 Task: Change  the formatting of the data to Which is Greater than5, In conditional formating, put the option 'Yellow Fill with Drak Yellow Text'add another formatting option Format As Table, insert the option Brown Table style Dark  3 , change the format of Column Width to 18In the sheet   Summit Sales   book
Action: Mouse moved to (55, 156)
Screenshot: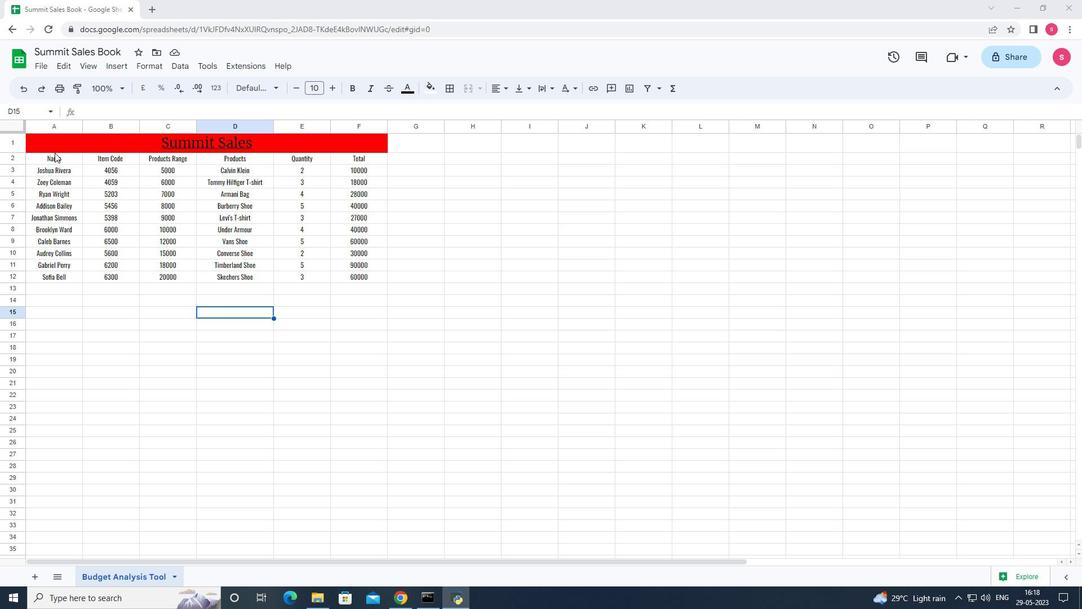 
Action: Mouse pressed left at (55, 156)
Screenshot: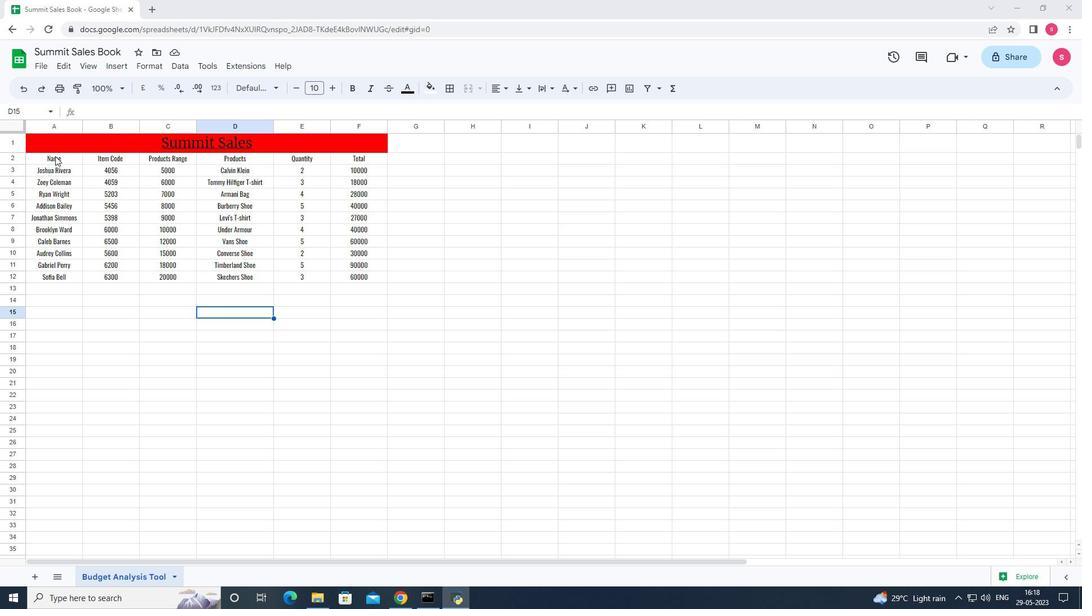 
Action: Mouse moved to (157, 63)
Screenshot: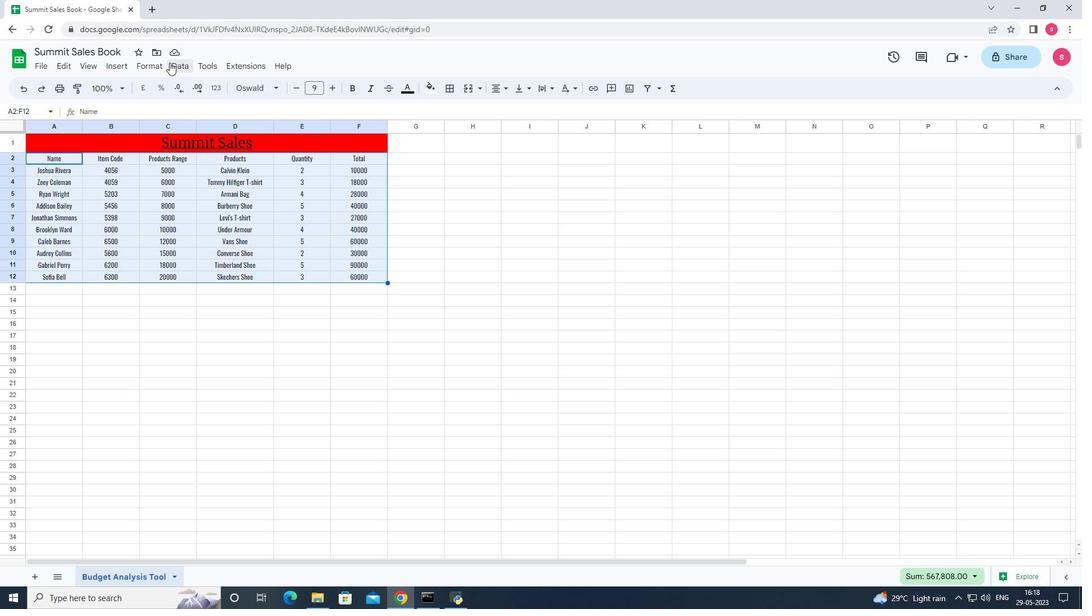 
Action: Mouse pressed left at (157, 63)
Screenshot: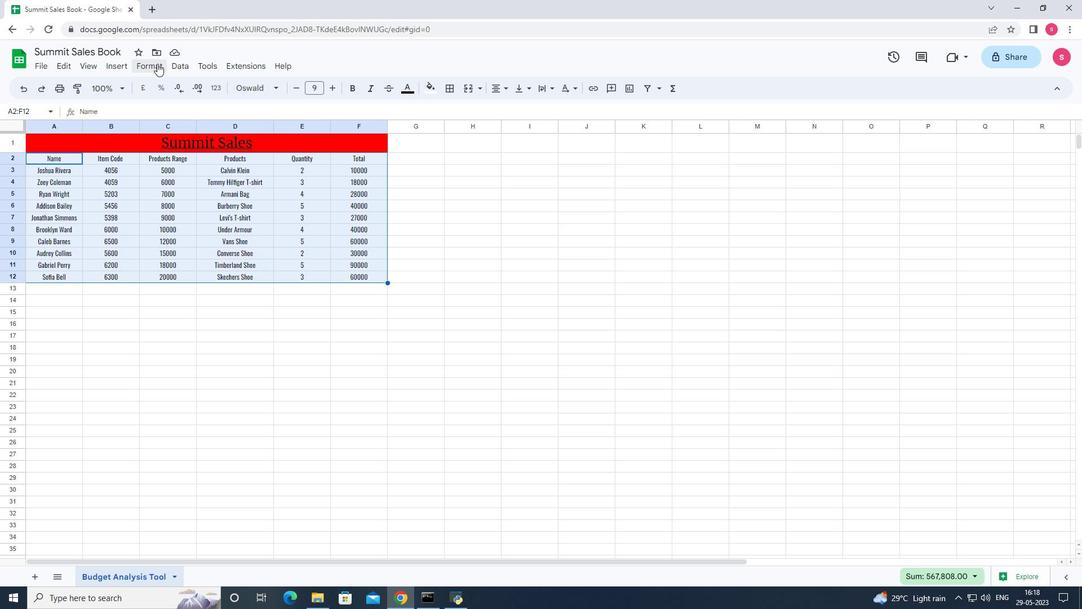 
Action: Mouse moved to (190, 259)
Screenshot: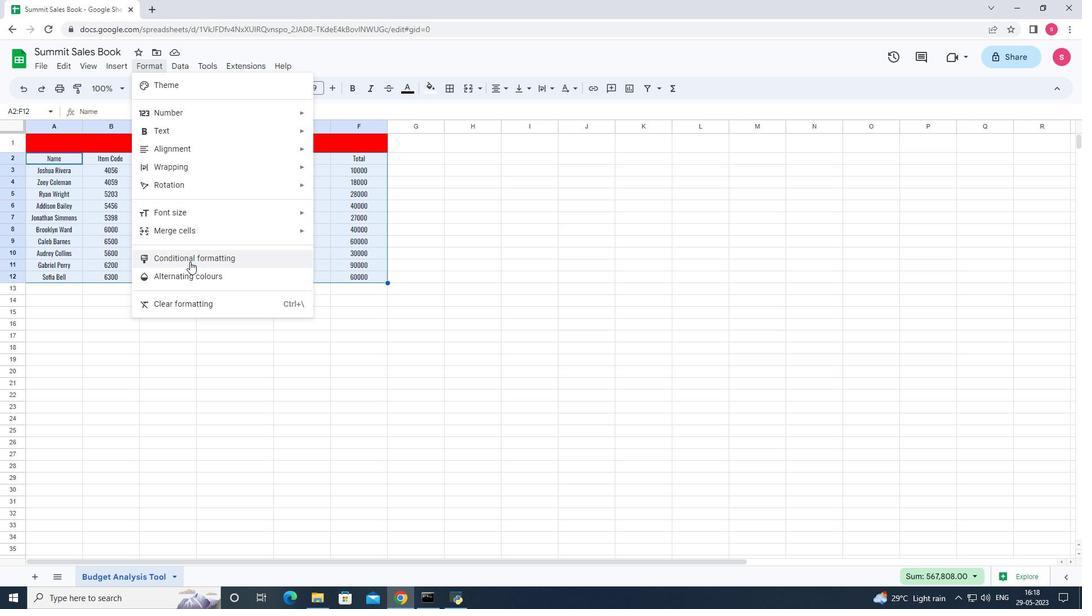 
Action: Mouse pressed left at (190, 259)
Screenshot: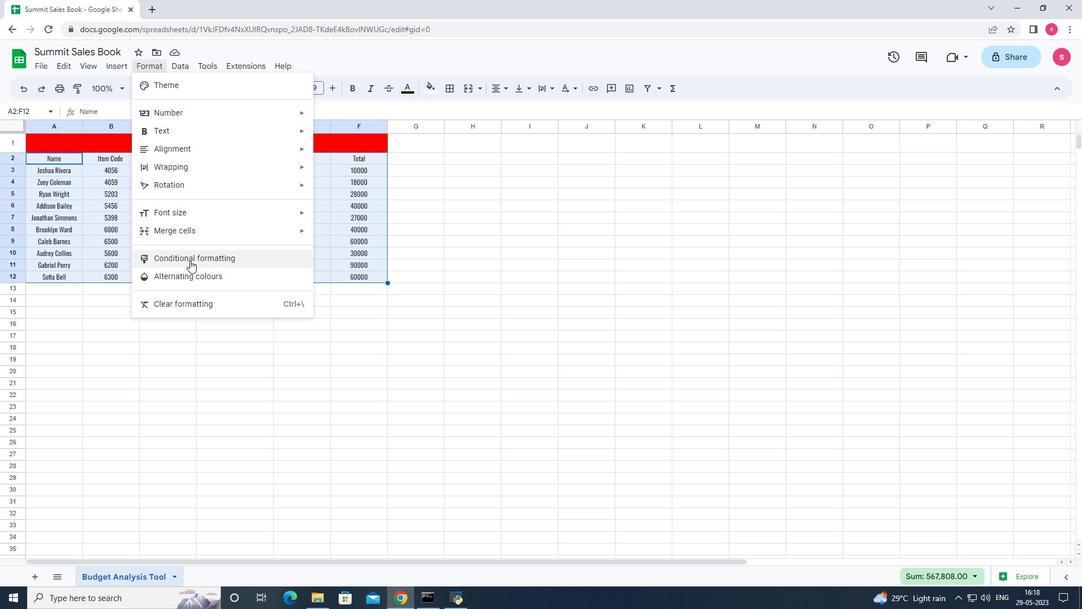 
Action: Mouse moved to (973, 243)
Screenshot: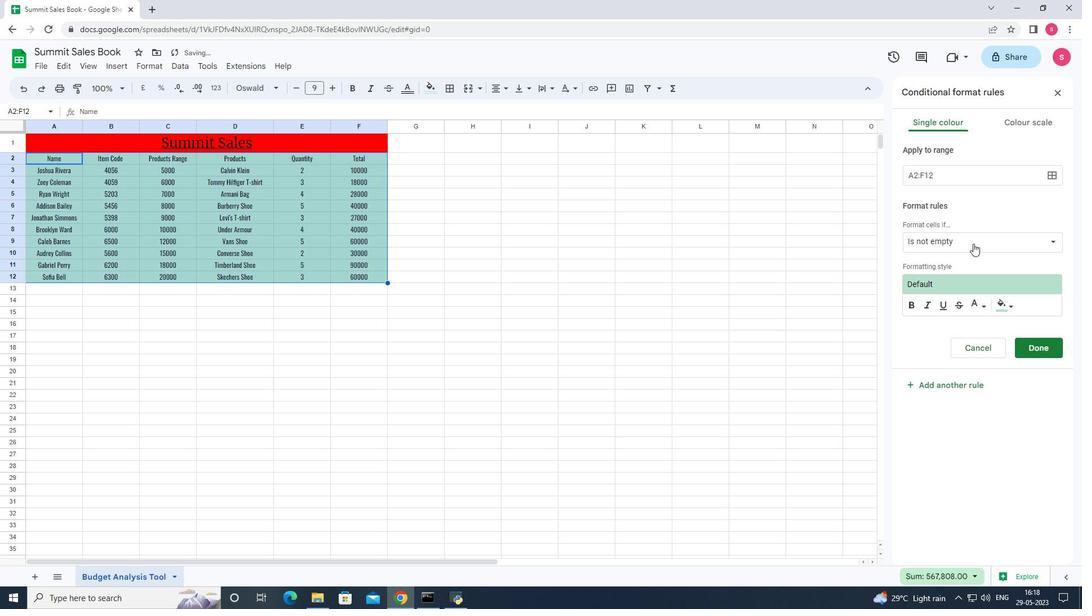 
Action: Mouse pressed left at (973, 243)
Screenshot: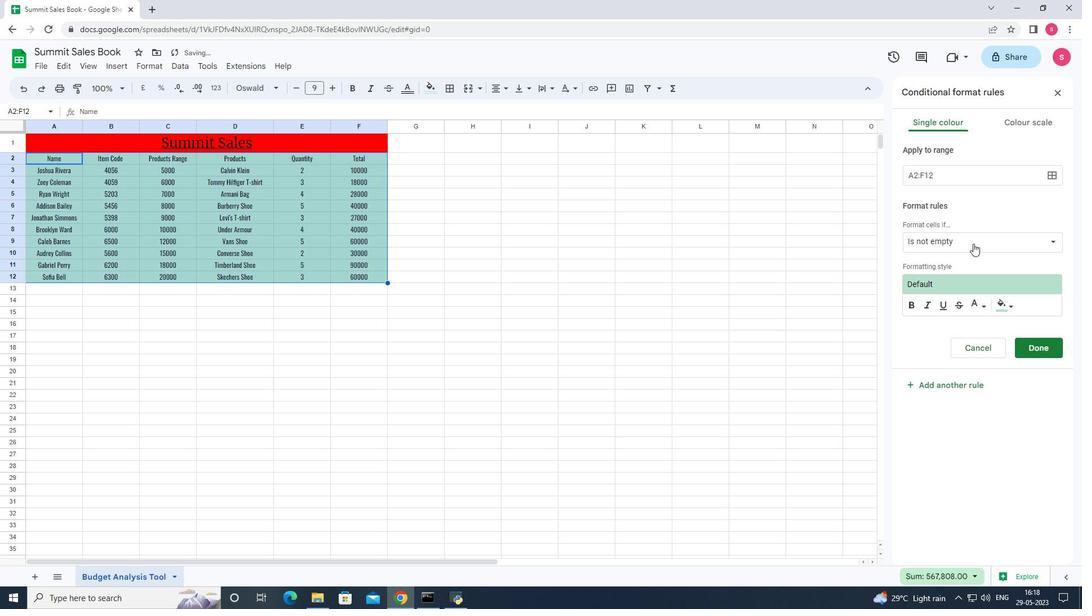
Action: Mouse moved to (975, 430)
Screenshot: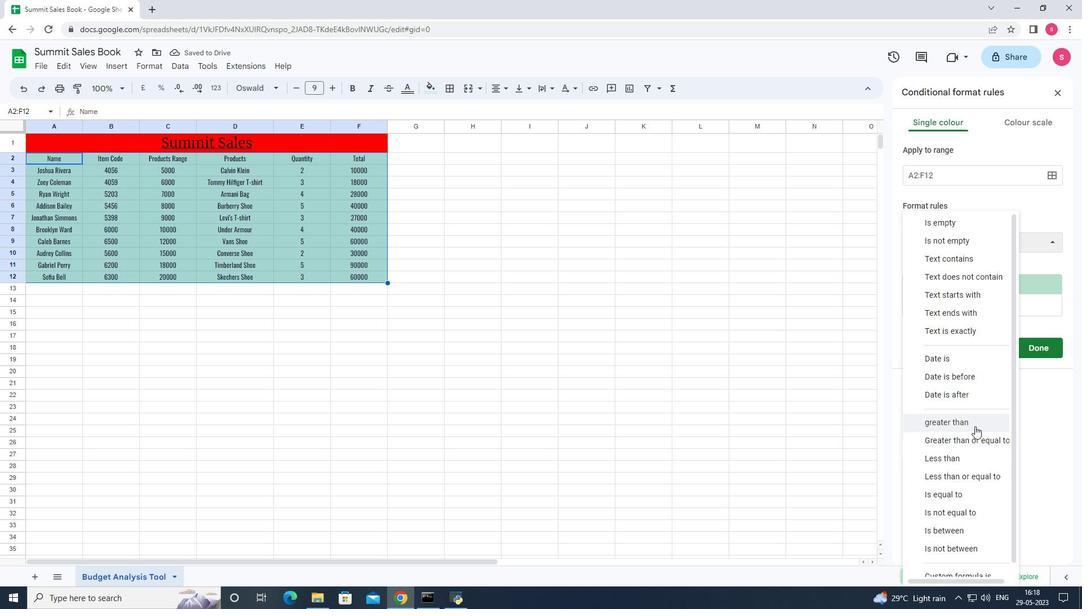 
Action: Mouse pressed left at (975, 430)
Screenshot: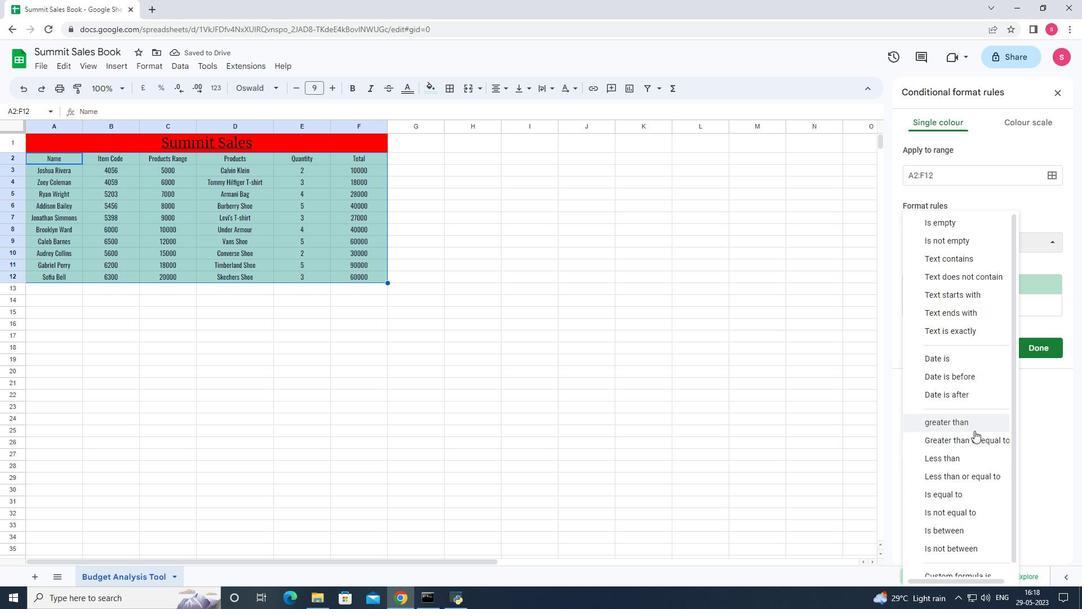 
Action: Mouse moved to (940, 268)
Screenshot: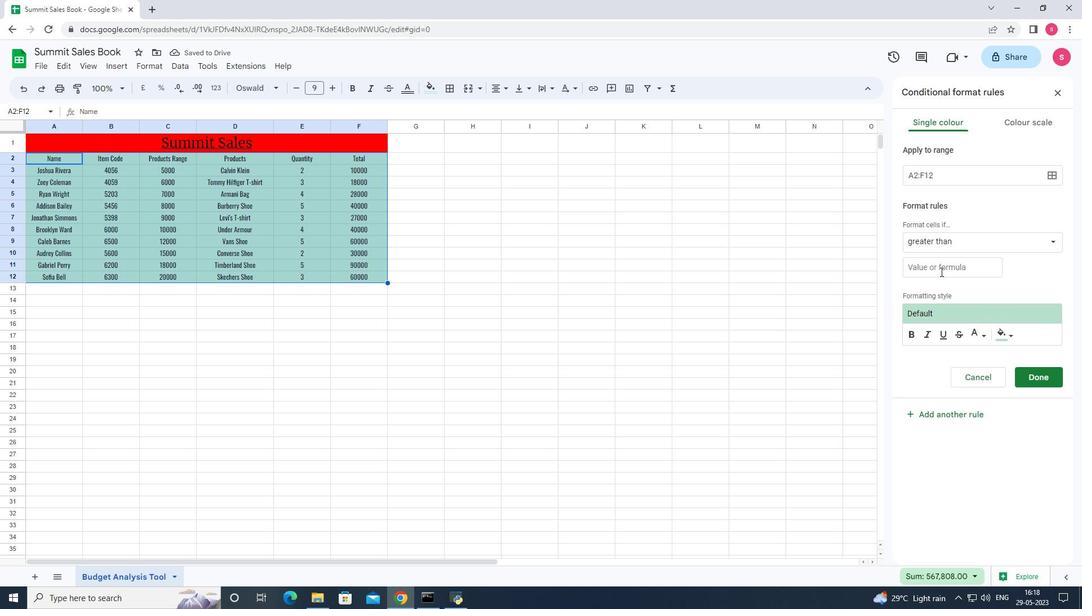 
Action: Mouse pressed left at (940, 268)
Screenshot: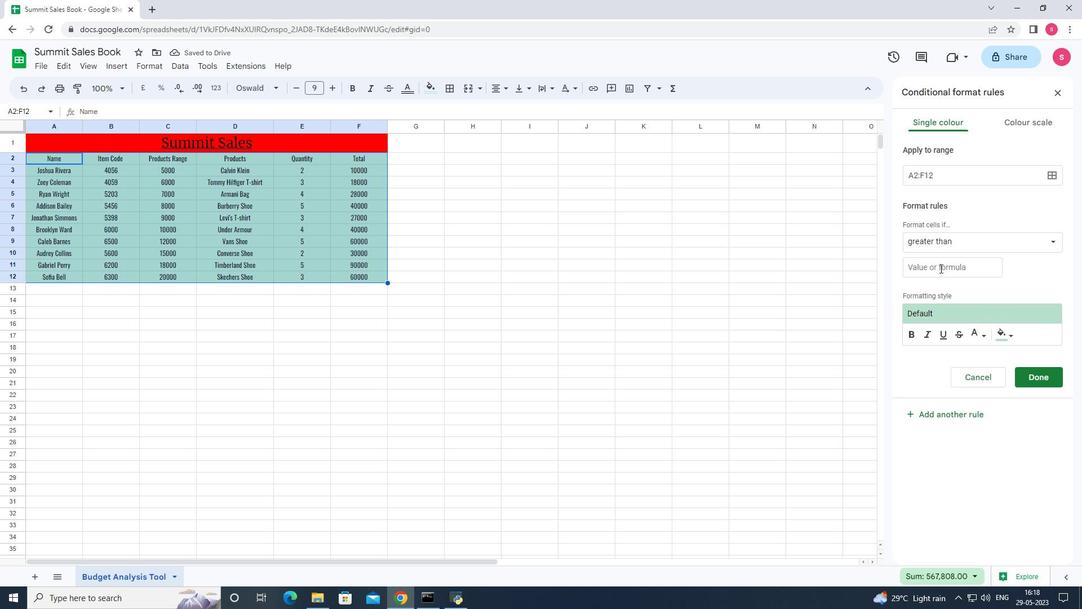 
Action: Key pressed 5
Screenshot: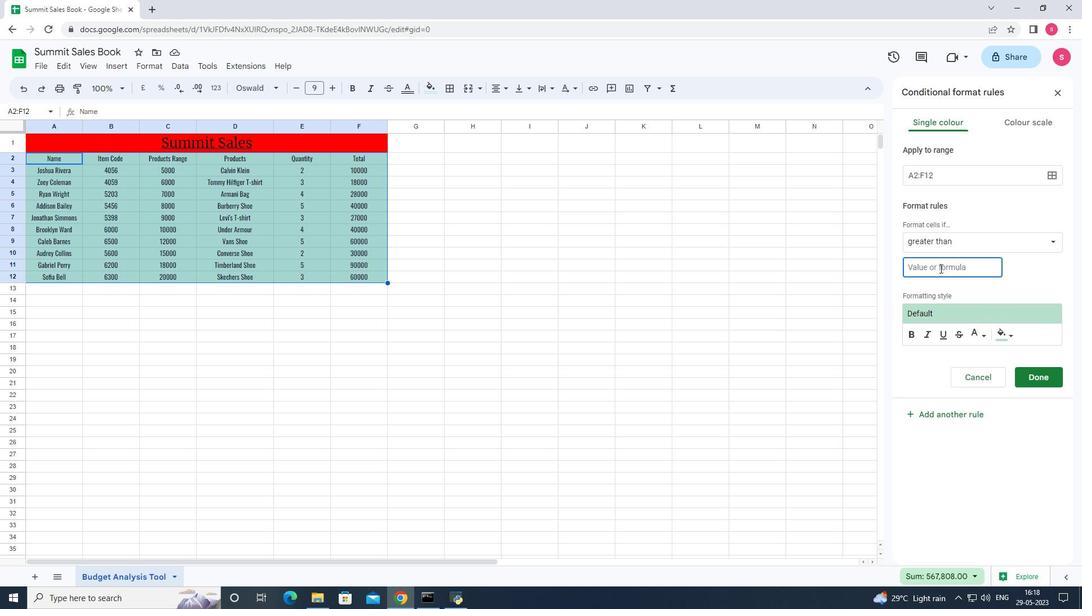 
Action: Mouse moved to (1003, 337)
Screenshot: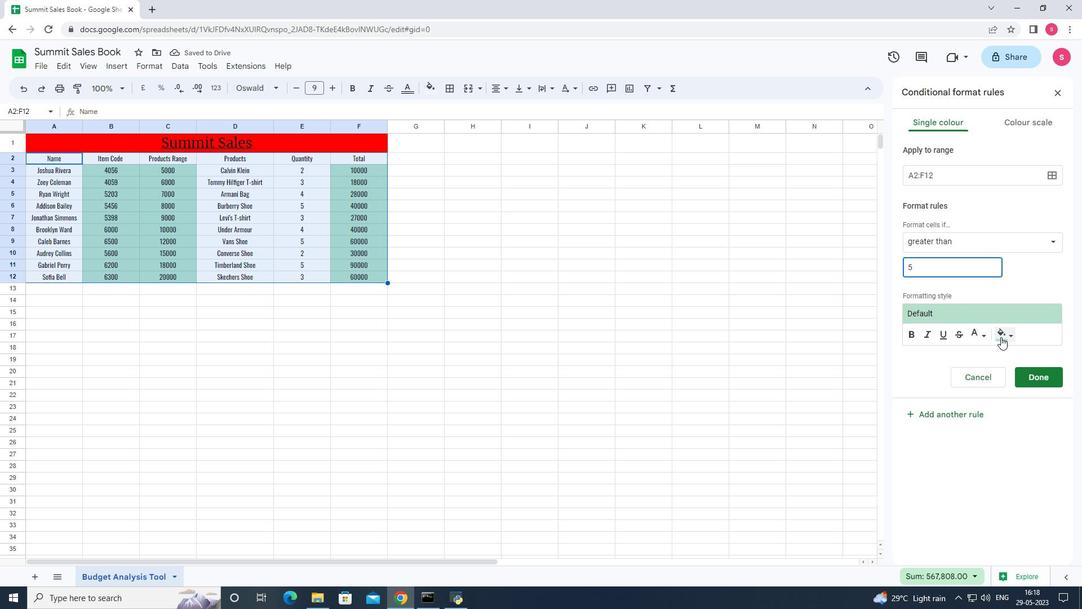 
Action: Mouse pressed left at (1003, 337)
Screenshot: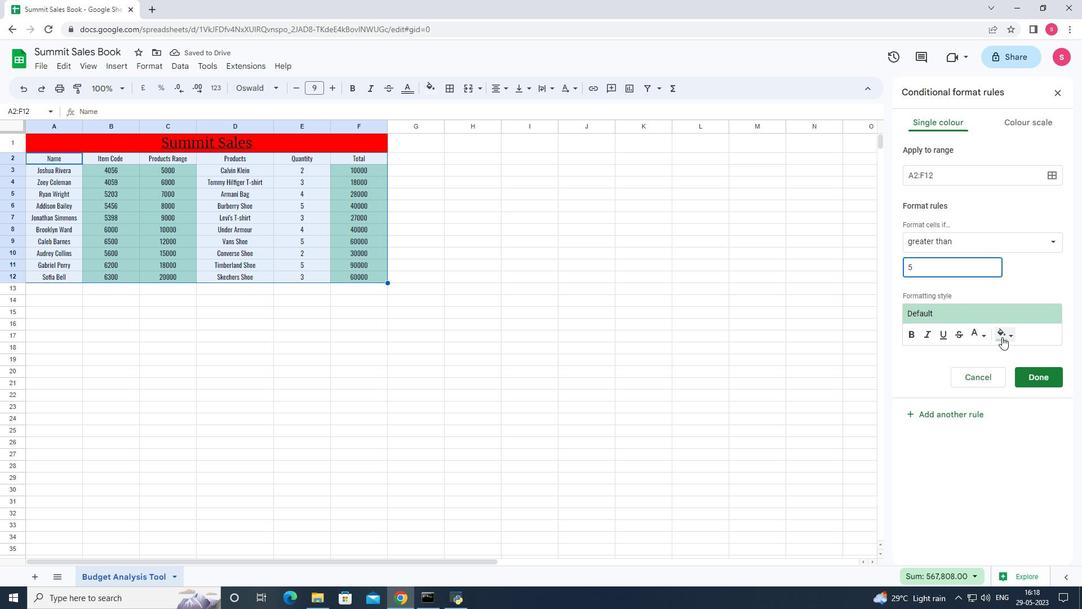 
Action: Mouse moved to (930, 386)
Screenshot: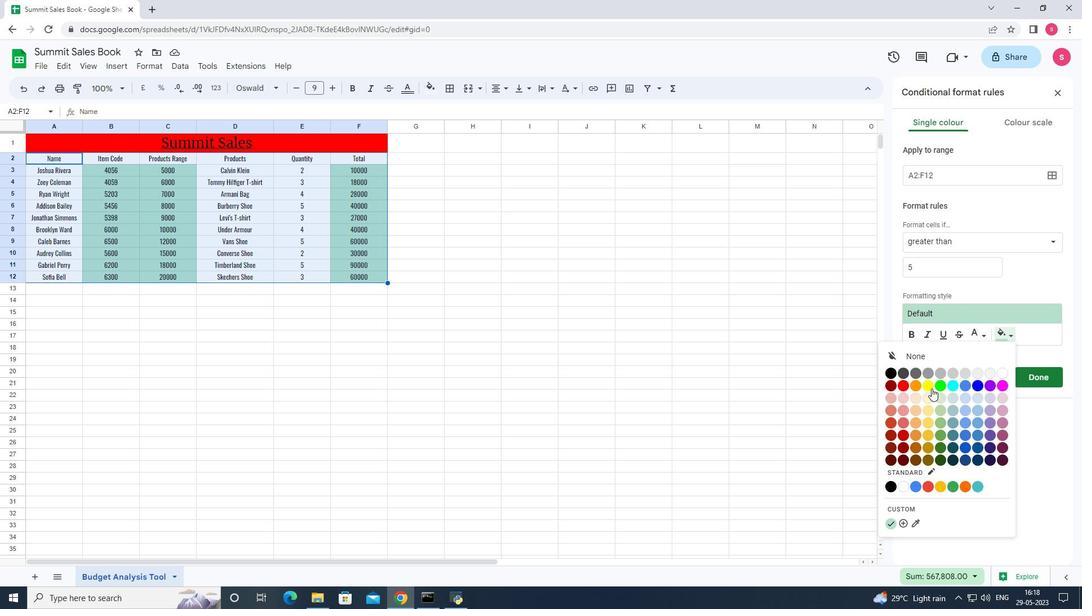 
Action: Mouse pressed left at (930, 386)
Screenshot: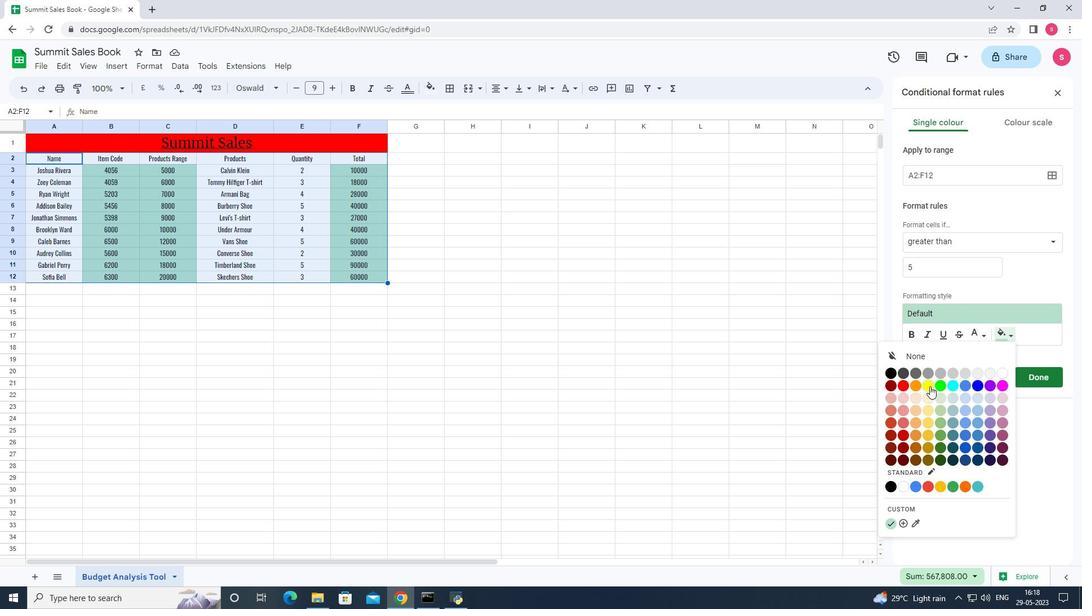 
Action: Mouse moved to (973, 336)
Screenshot: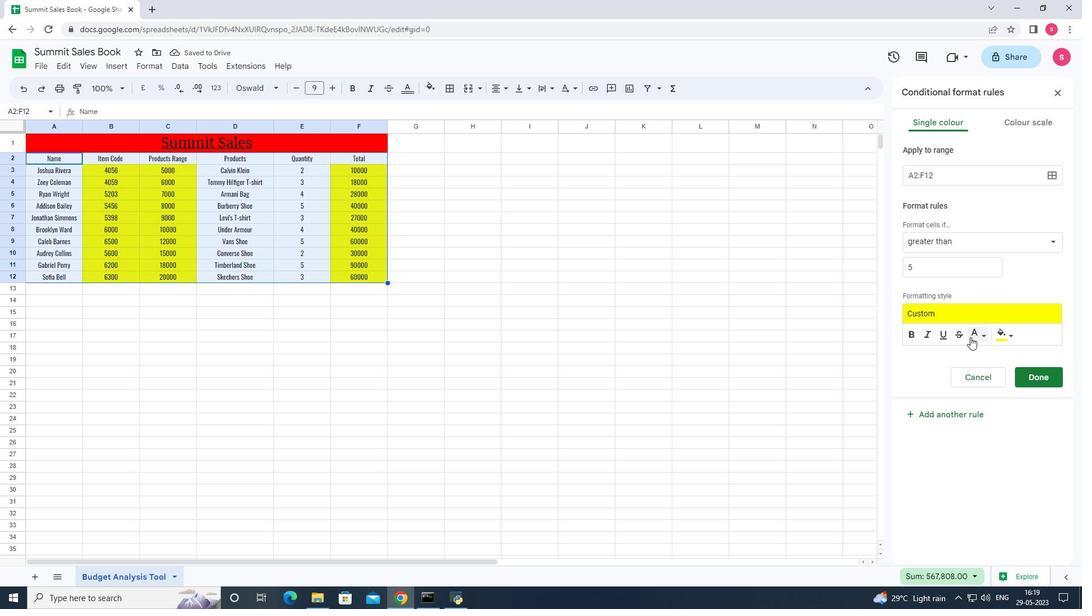 
Action: Mouse pressed left at (973, 336)
Screenshot: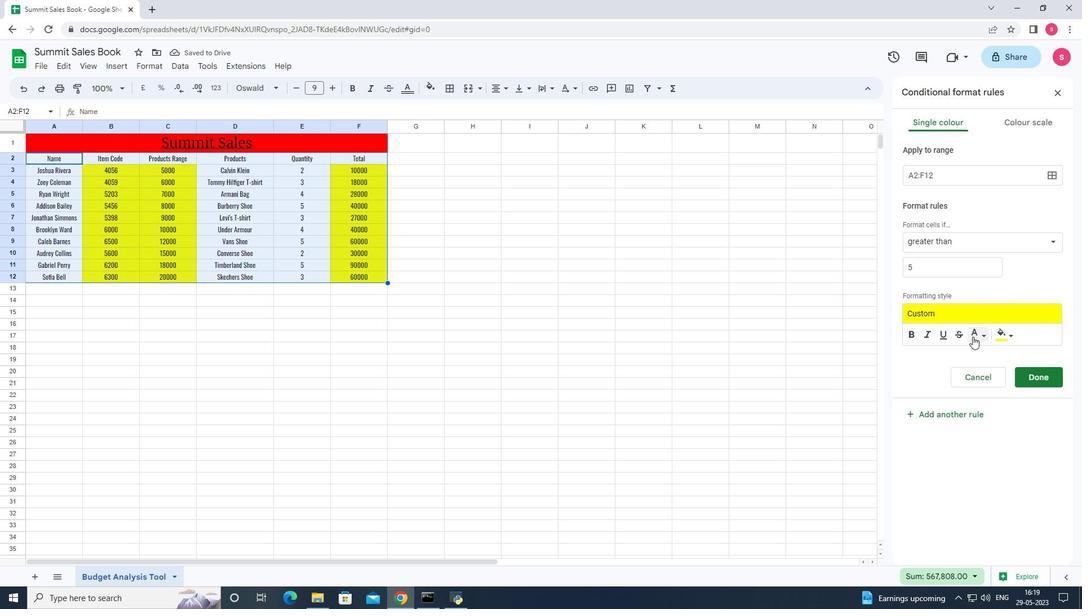 
Action: Mouse moved to (915, 485)
Screenshot: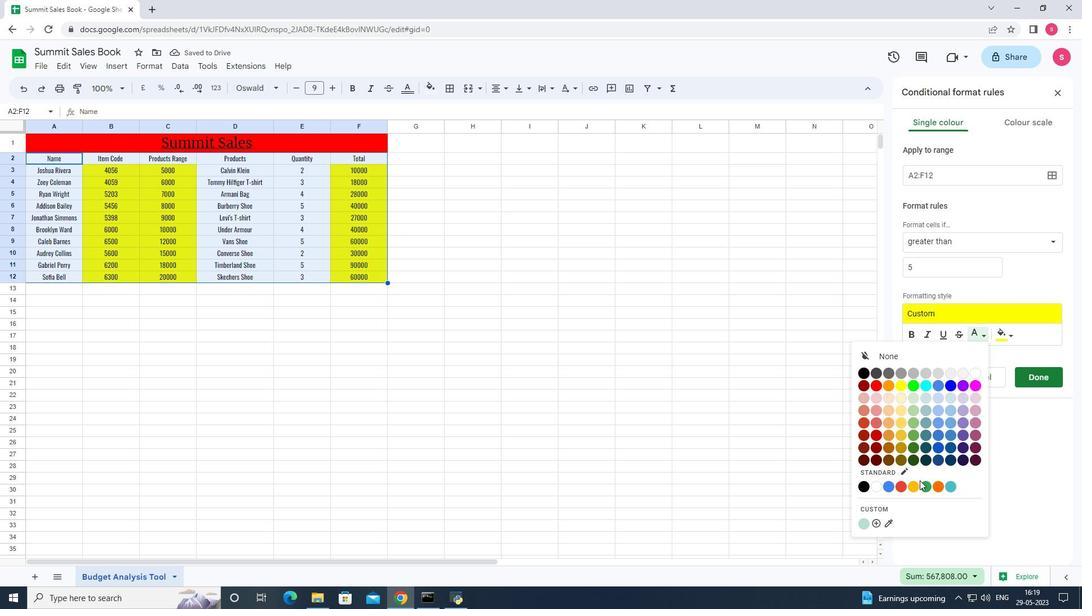 
Action: Mouse pressed left at (915, 485)
Screenshot: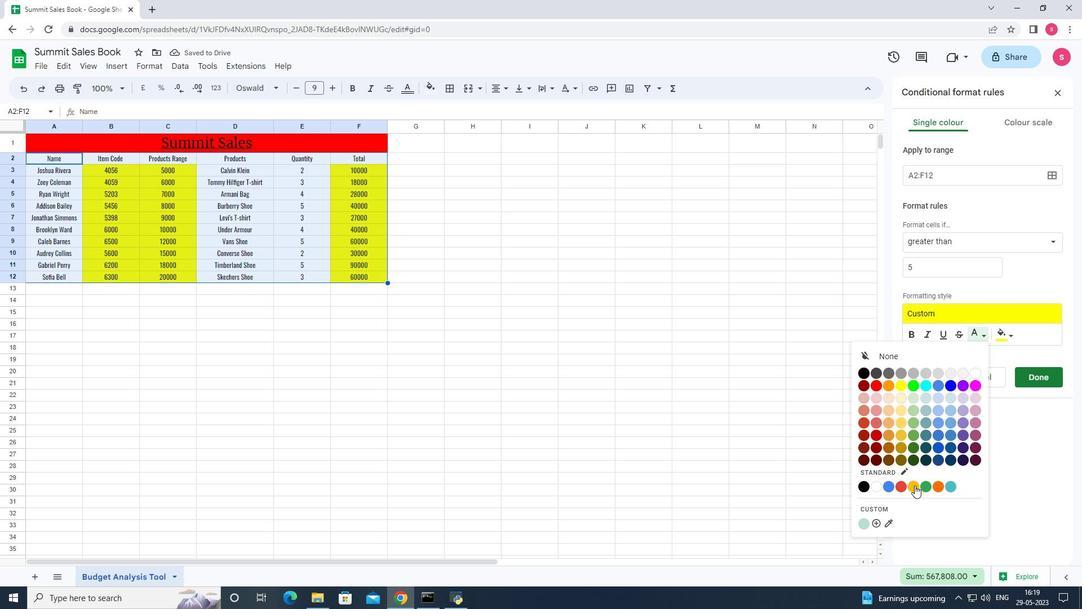 
Action: Mouse moved to (1030, 378)
Screenshot: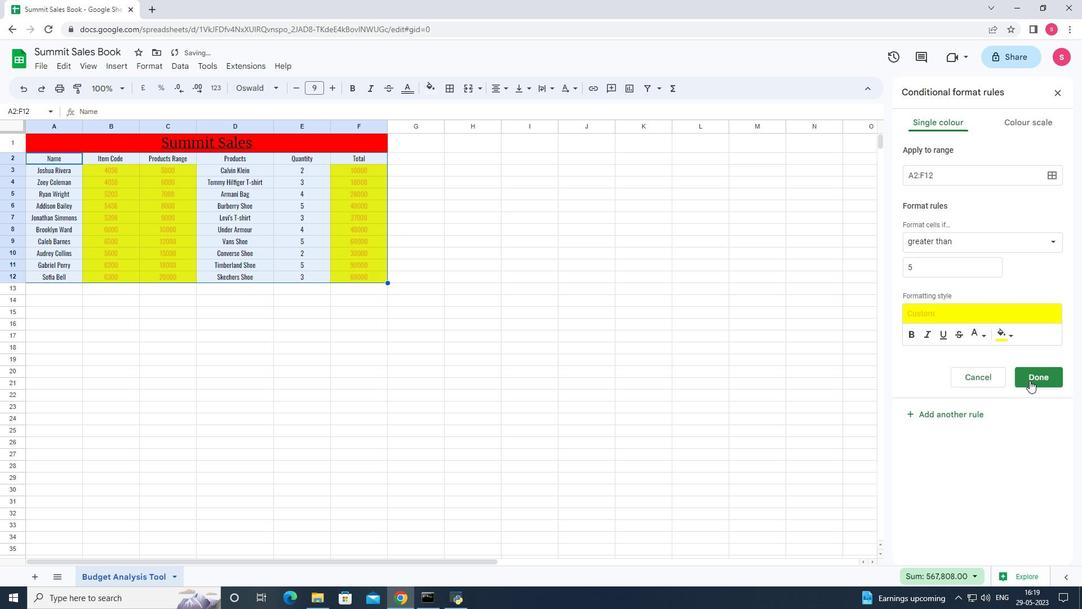 
Action: Mouse pressed left at (1030, 378)
Screenshot: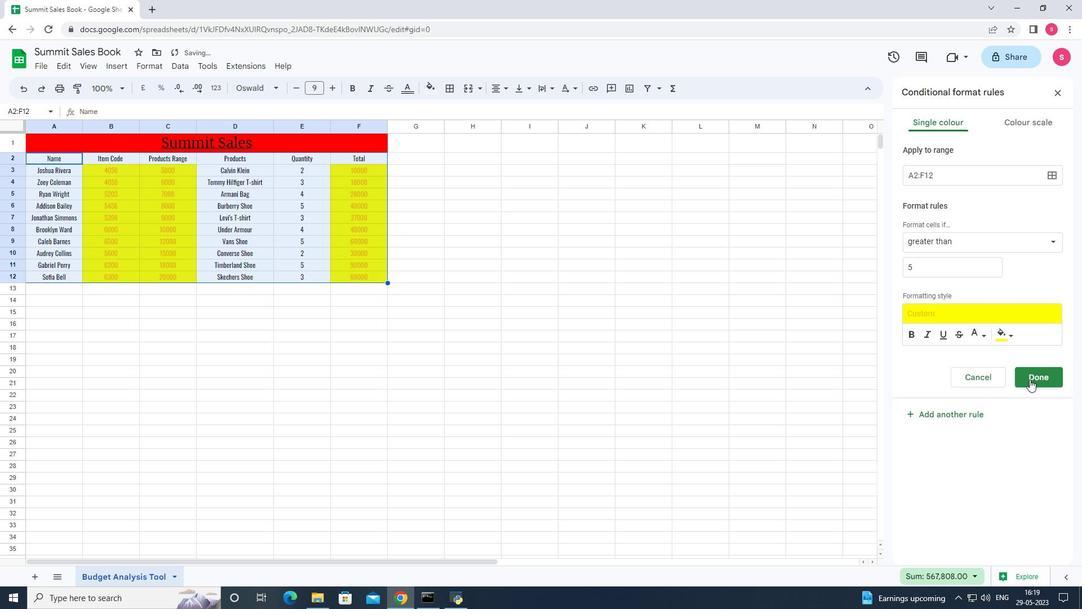
Action: Mouse moved to (55, 140)
Screenshot: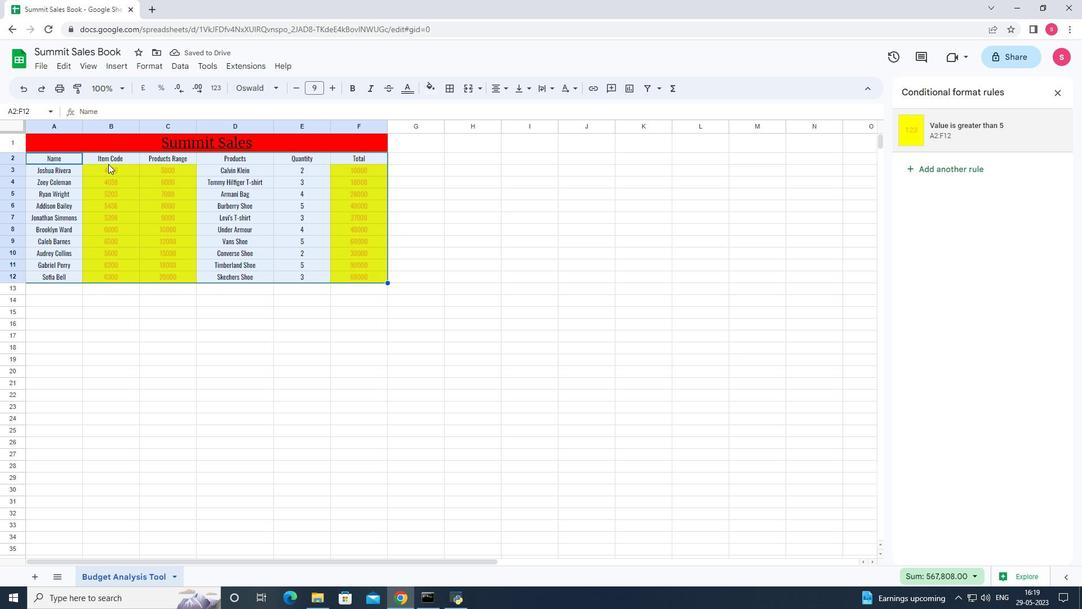 
Action: Mouse pressed left at (55, 140)
Screenshot: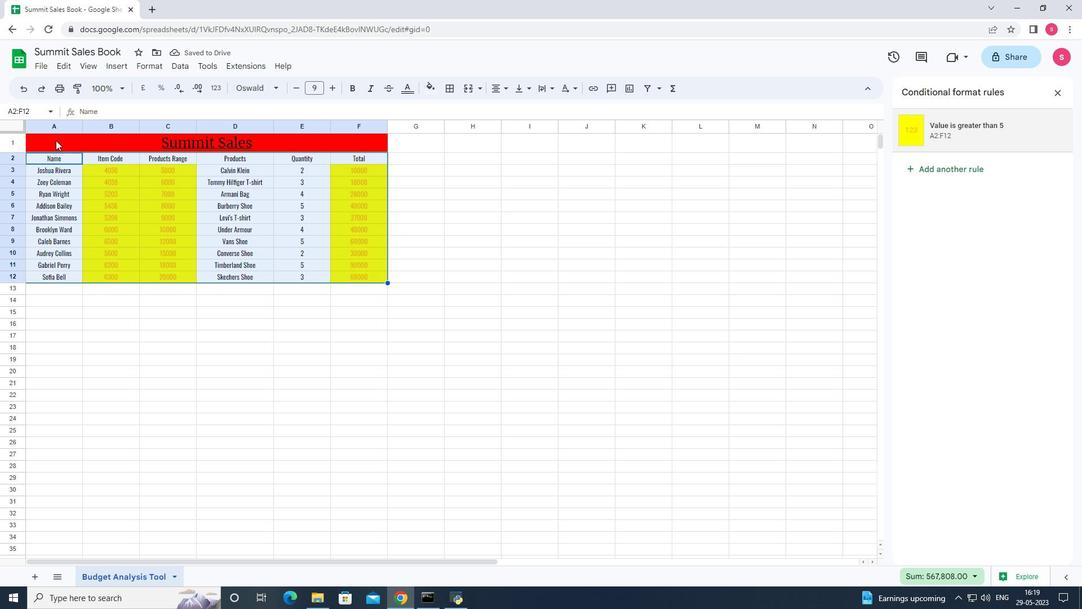 
Action: Mouse moved to (155, 65)
Screenshot: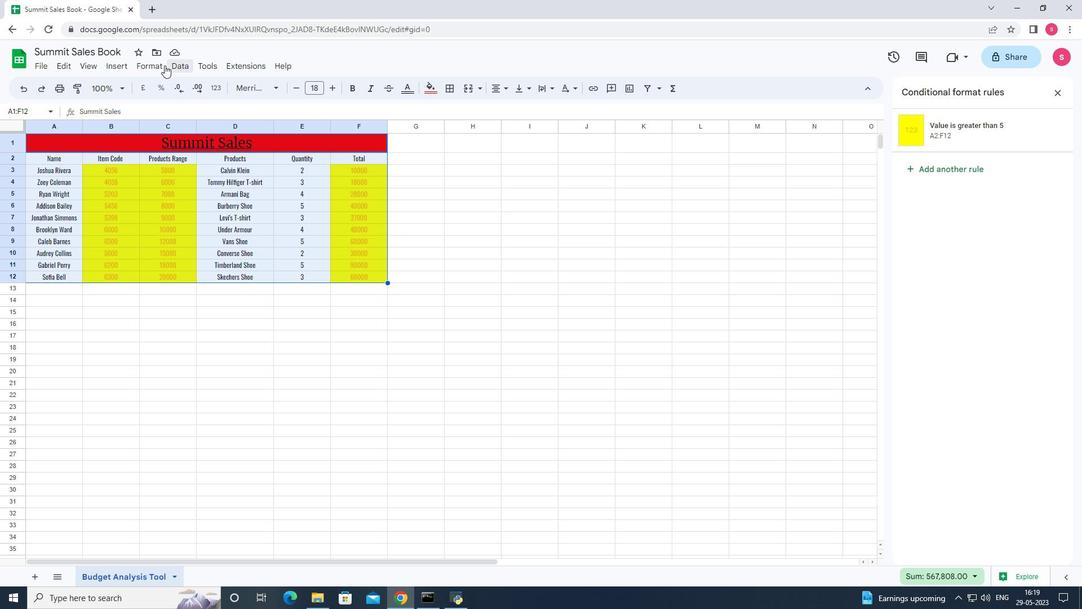 
Action: Mouse pressed left at (155, 65)
Screenshot: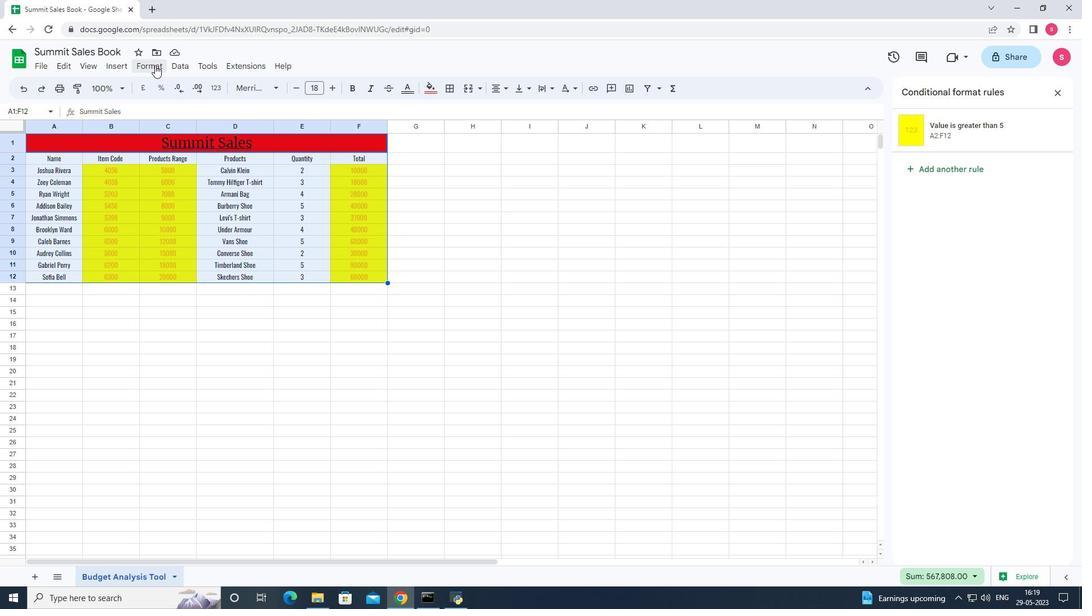 
Action: Mouse moved to (180, 276)
Screenshot: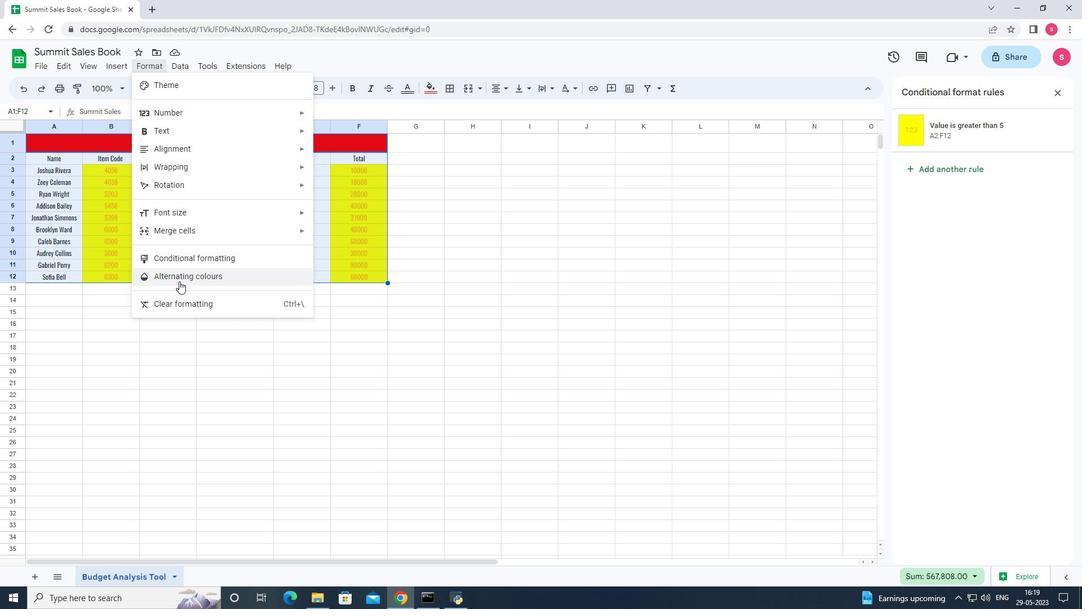 
Action: Mouse pressed left at (180, 276)
Screenshot: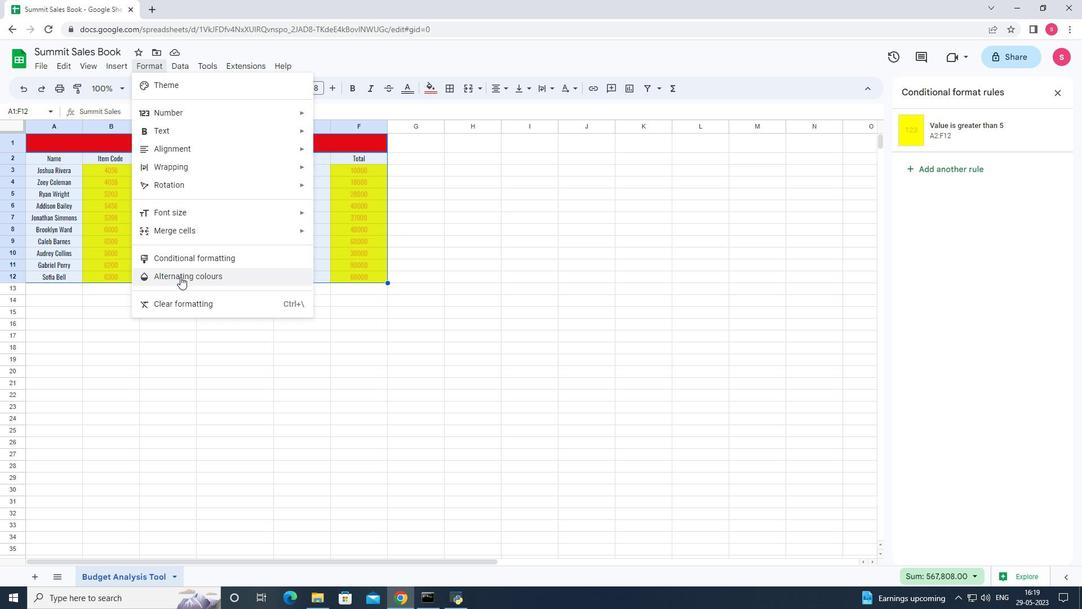 
Action: Mouse moved to (965, 262)
Screenshot: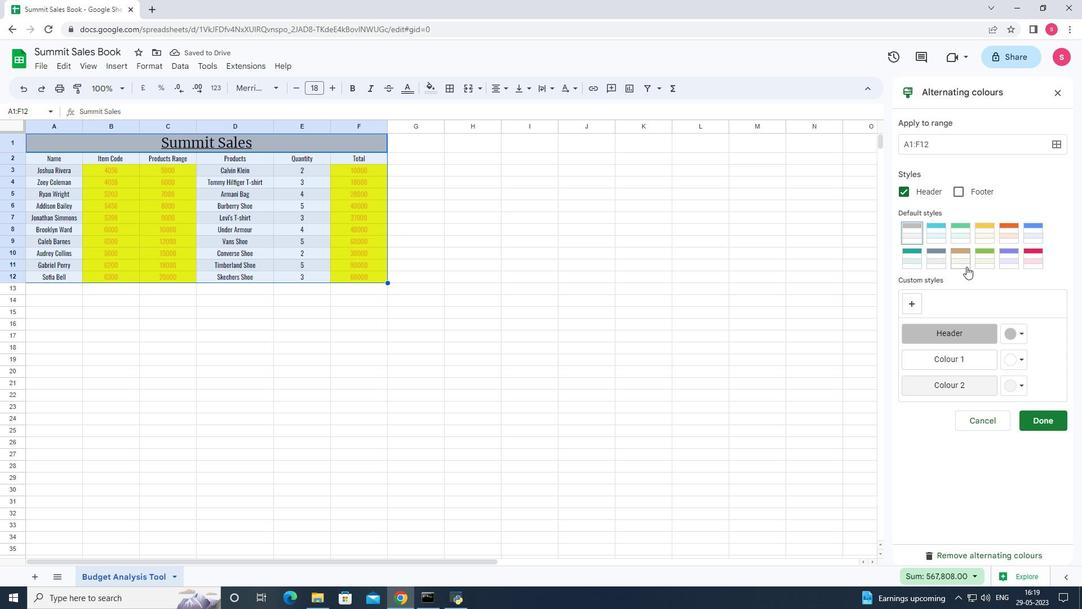 
Action: Mouse pressed left at (965, 262)
Screenshot: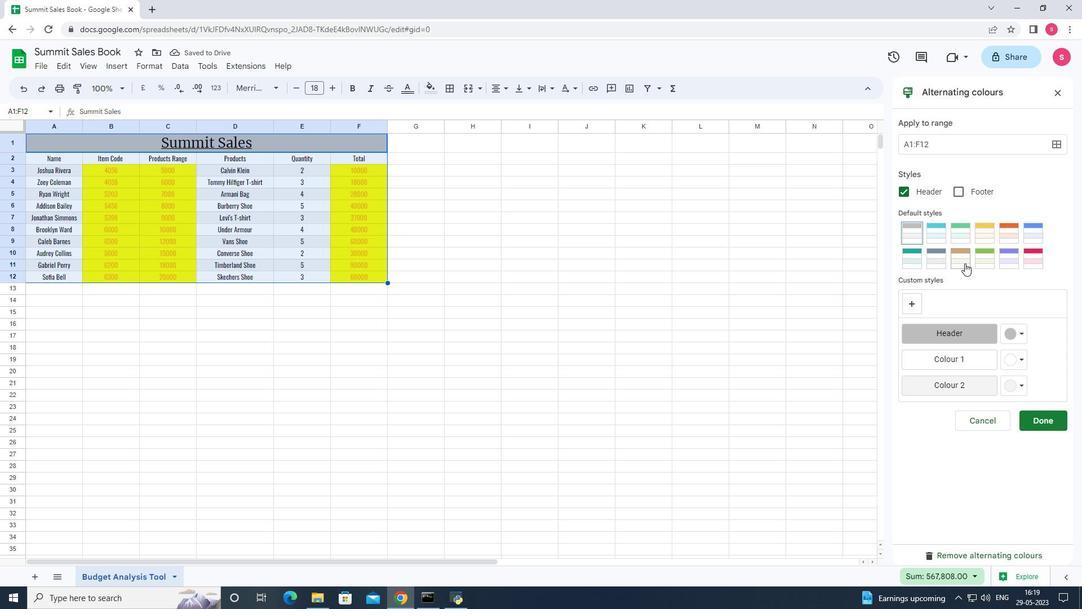 
Action: Mouse moved to (1027, 382)
Screenshot: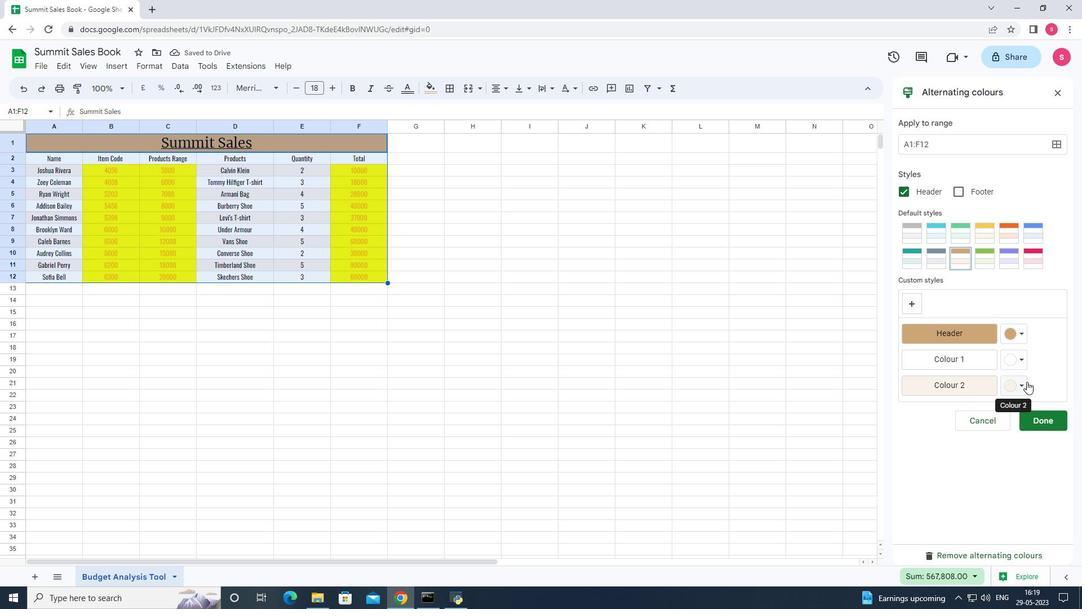 
Action: Mouse pressed left at (1027, 382)
Screenshot: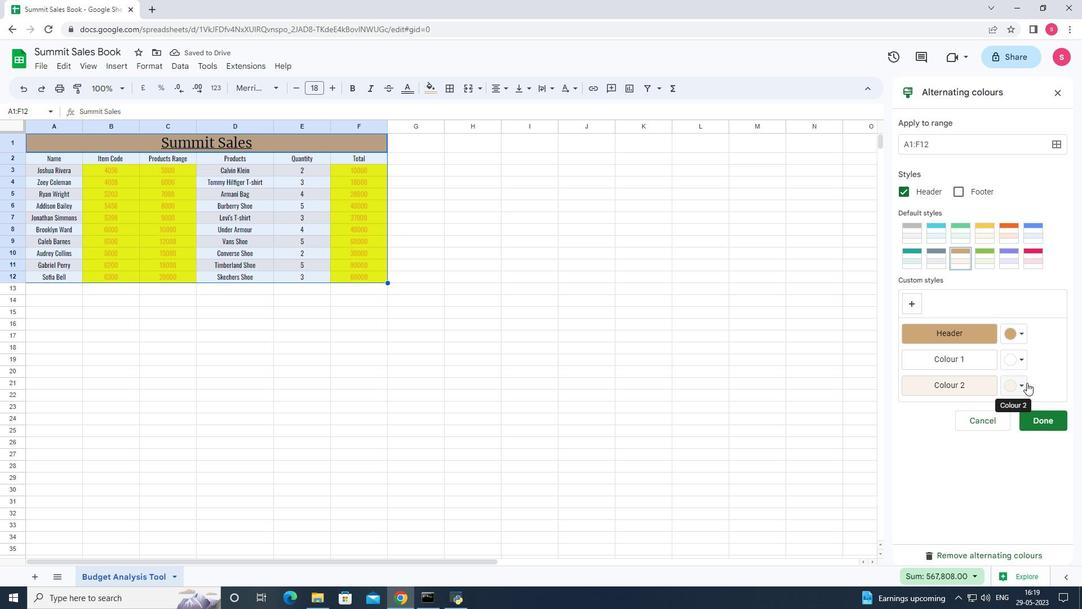 
Action: Mouse moved to (937, 470)
Screenshot: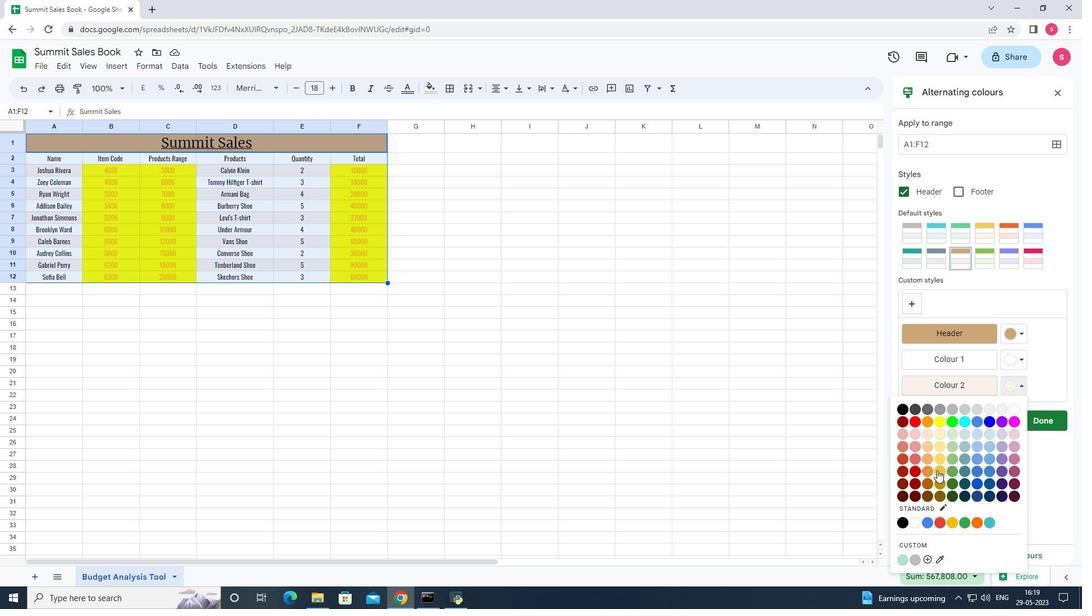 
Action: Mouse pressed left at (937, 470)
Screenshot: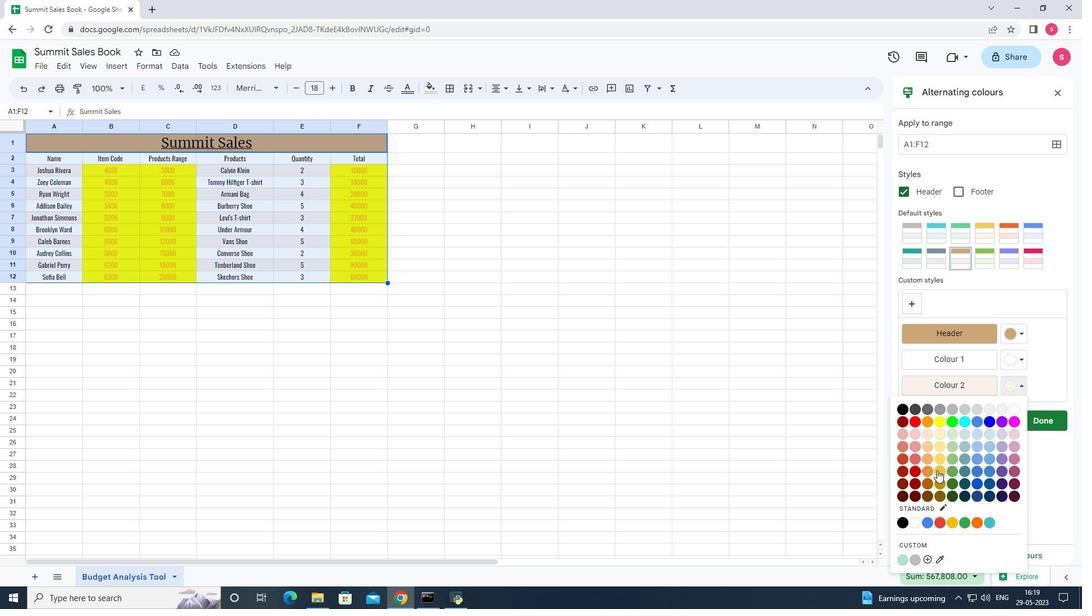
Action: Mouse moved to (1020, 383)
Screenshot: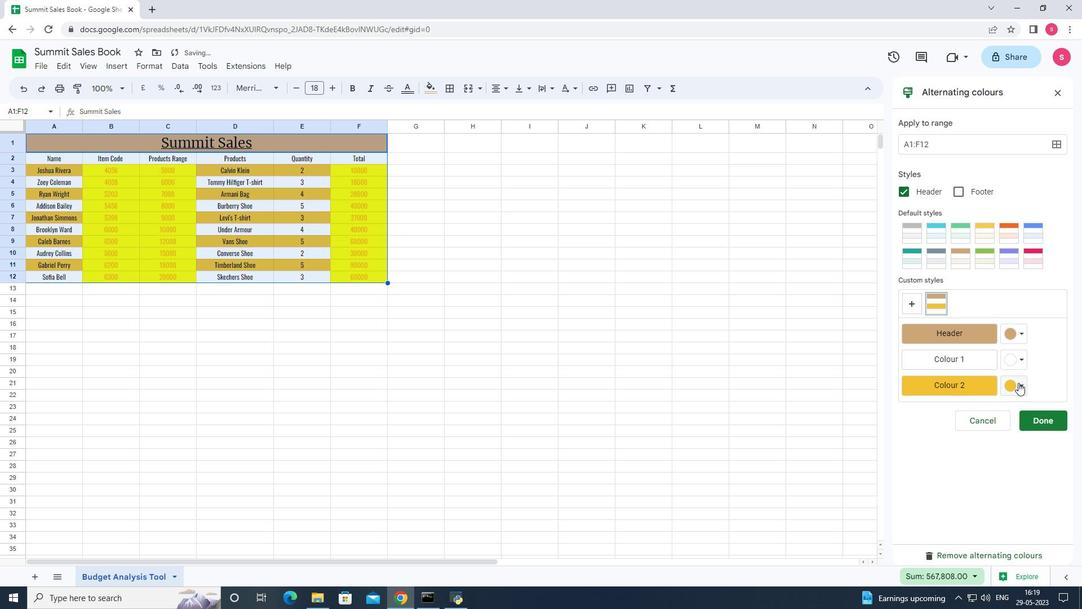 
Action: Mouse pressed left at (1020, 383)
Screenshot: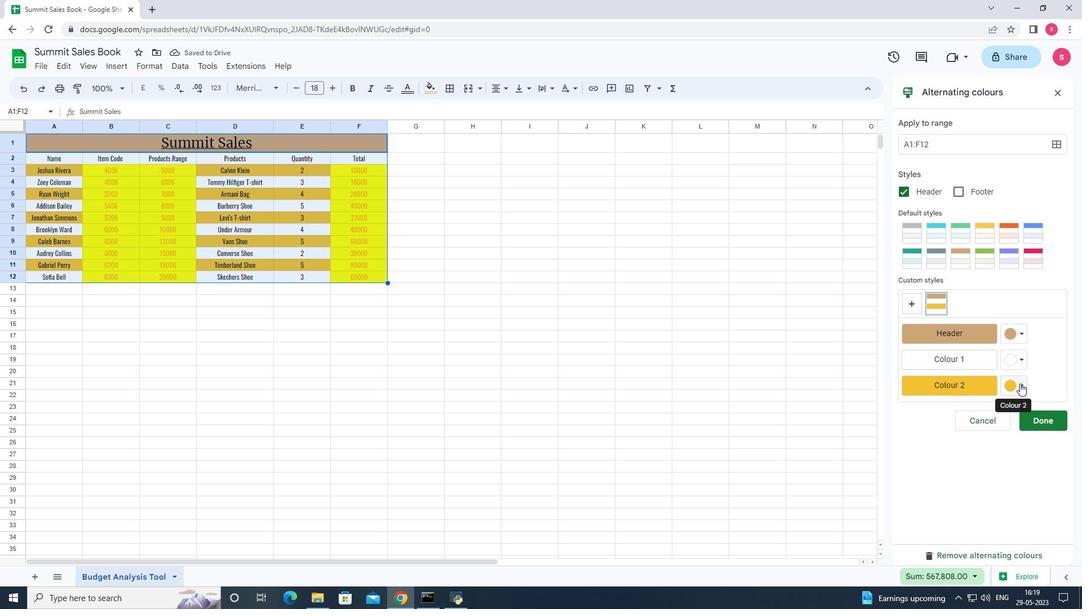 
Action: Mouse moved to (943, 480)
Screenshot: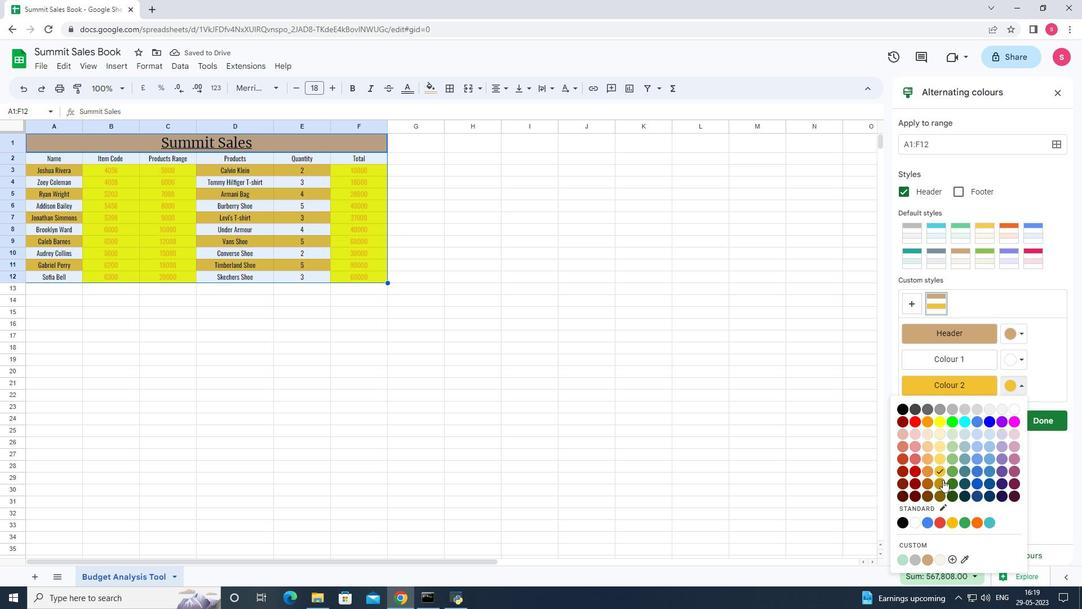 
Action: Mouse pressed left at (943, 480)
Screenshot: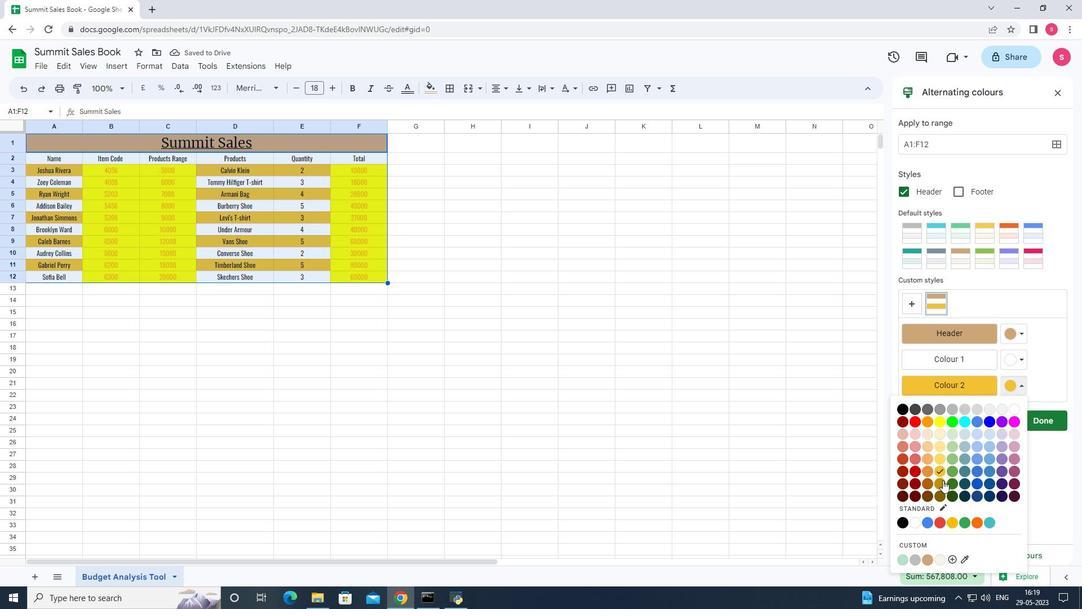 
Action: Mouse moved to (1045, 420)
Screenshot: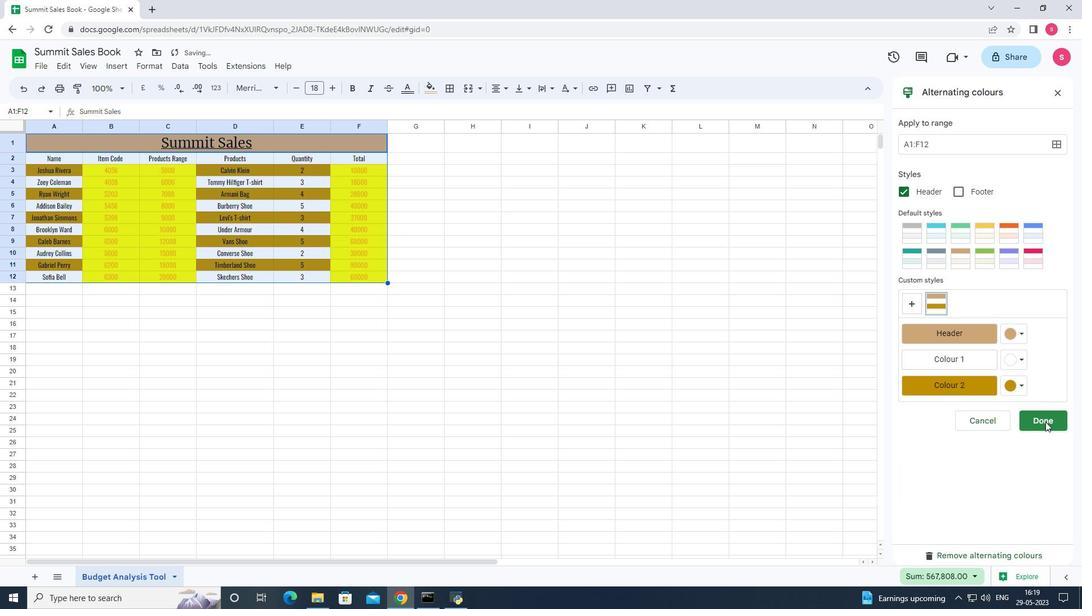 
Action: Mouse pressed left at (1045, 420)
Screenshot: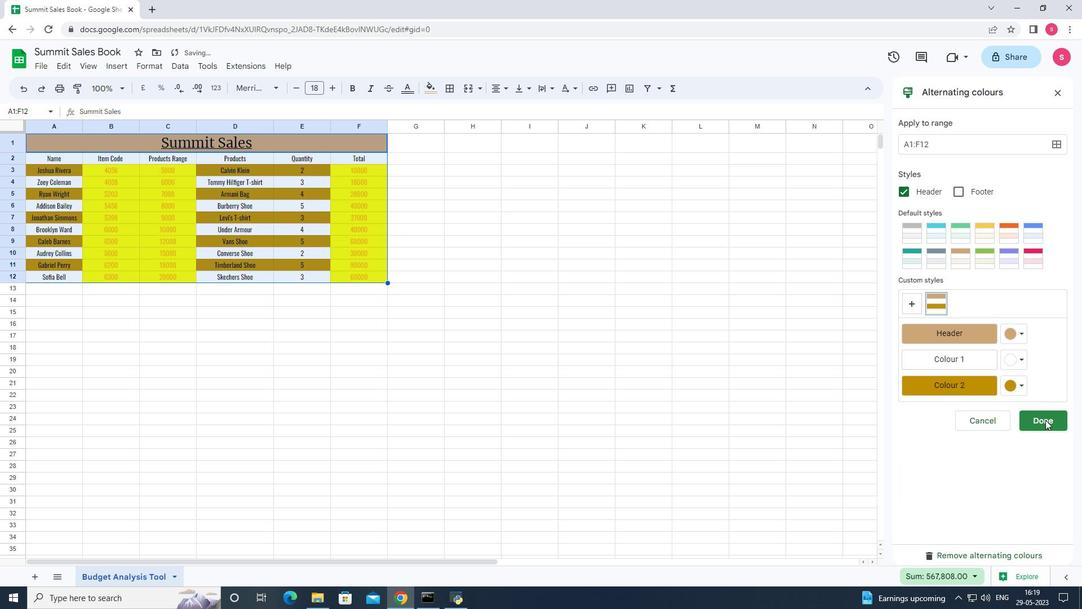 
Action: Mouse moved to (41, 130)
Screenshot: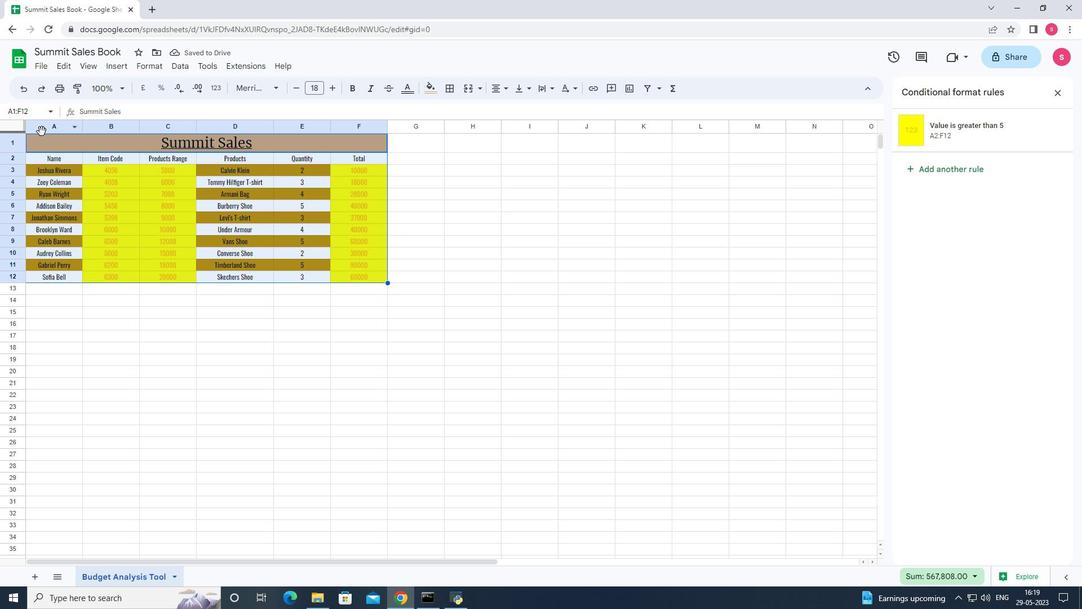 
Action: Mouse pressed left at (41, 130)
Screenshot: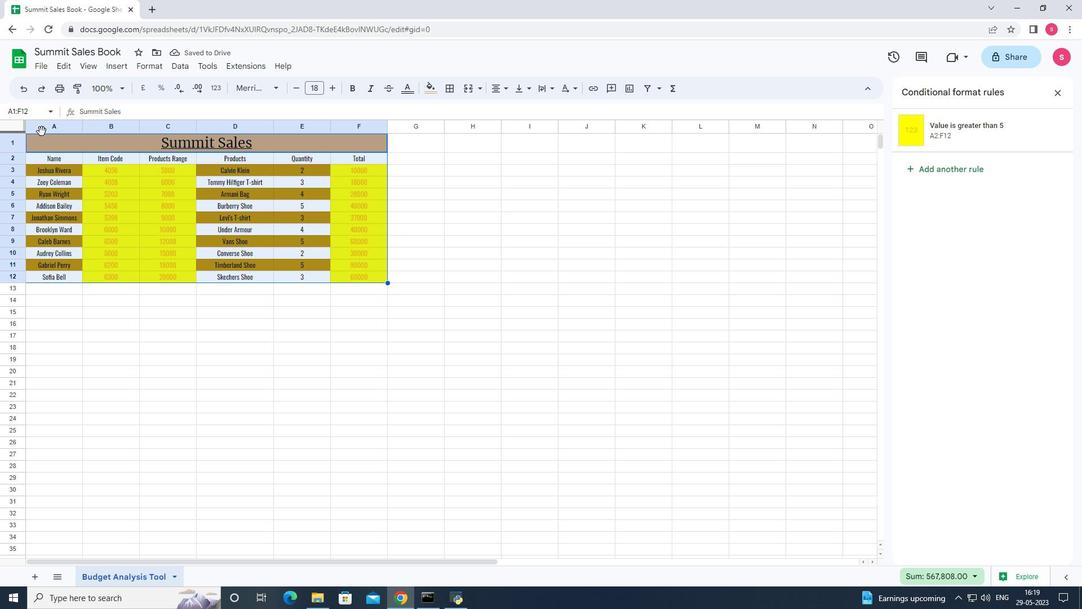 
Action: Mouse moved to (447, 217)
Screenshot: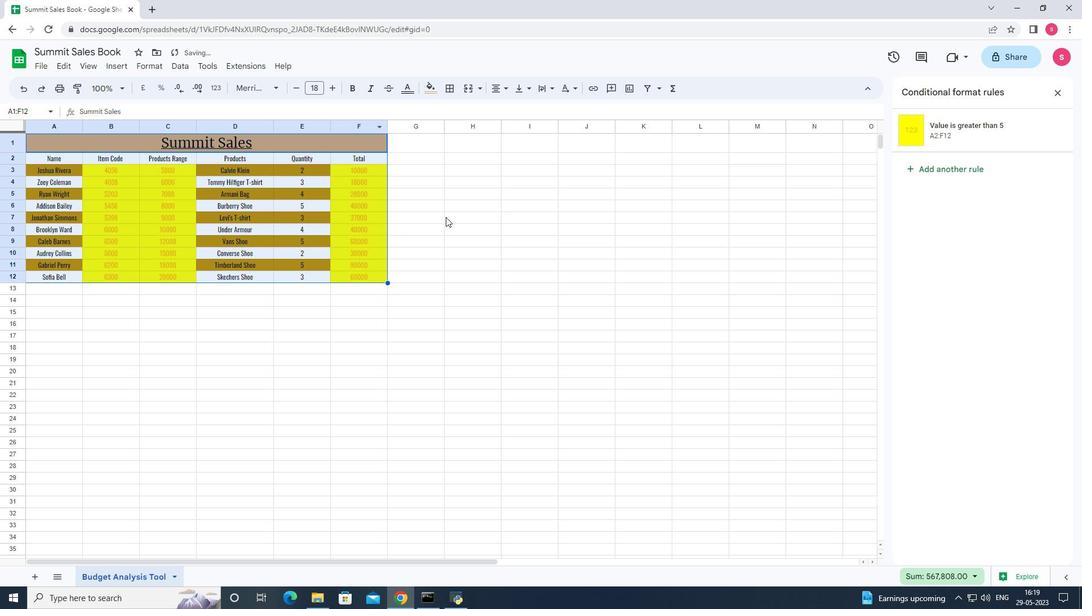 
Action: Mouse pressed left at (447, 217)
Screenshot: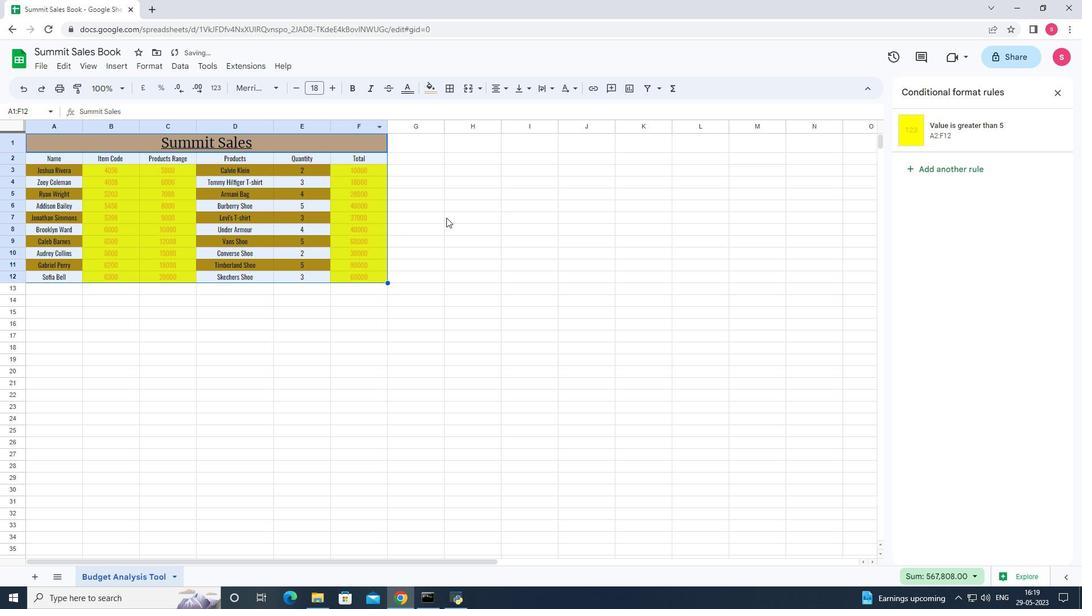 
Action: Mouse moved to (61, 130)
Screenshot: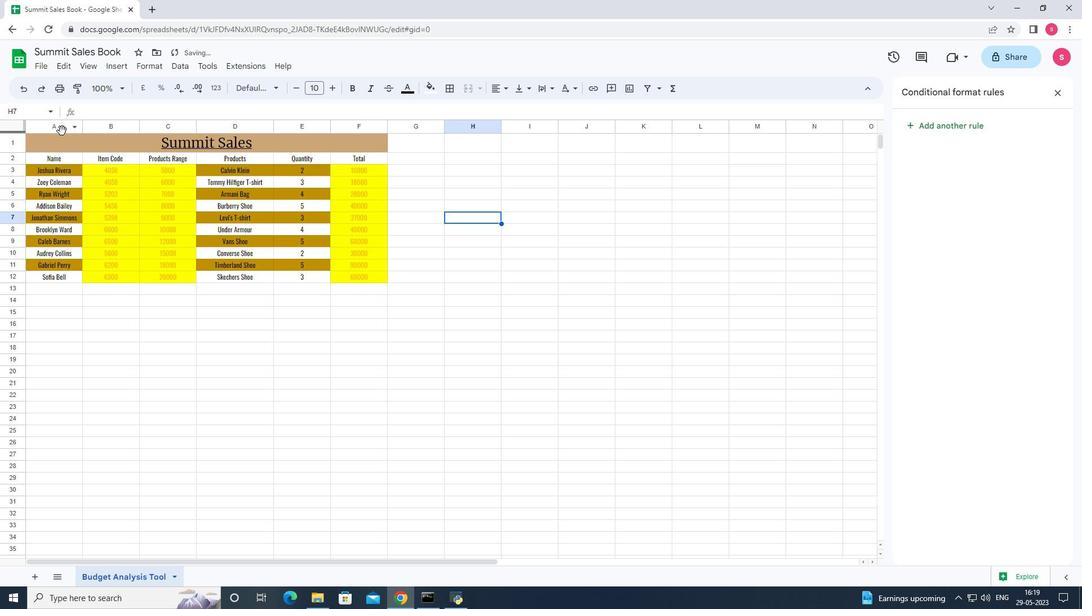 
Action: Mouse pressed left at (61, 130)
Screenshot: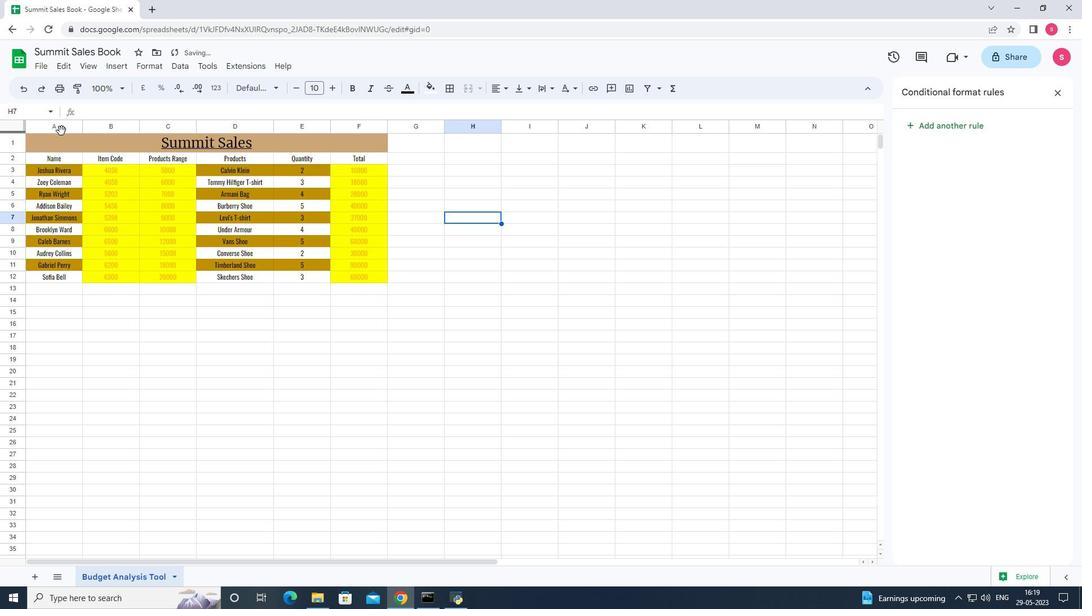 
Action: Mouse moved to (37, 124)
Screenshot: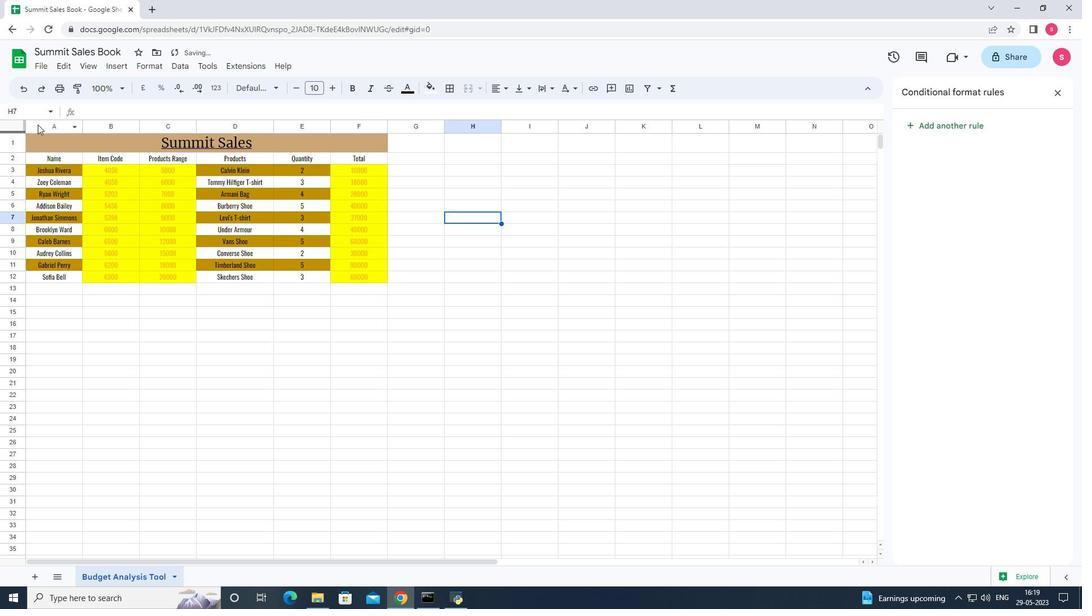 
Action: Mouse pressed left at (37, 124)
Screenshot: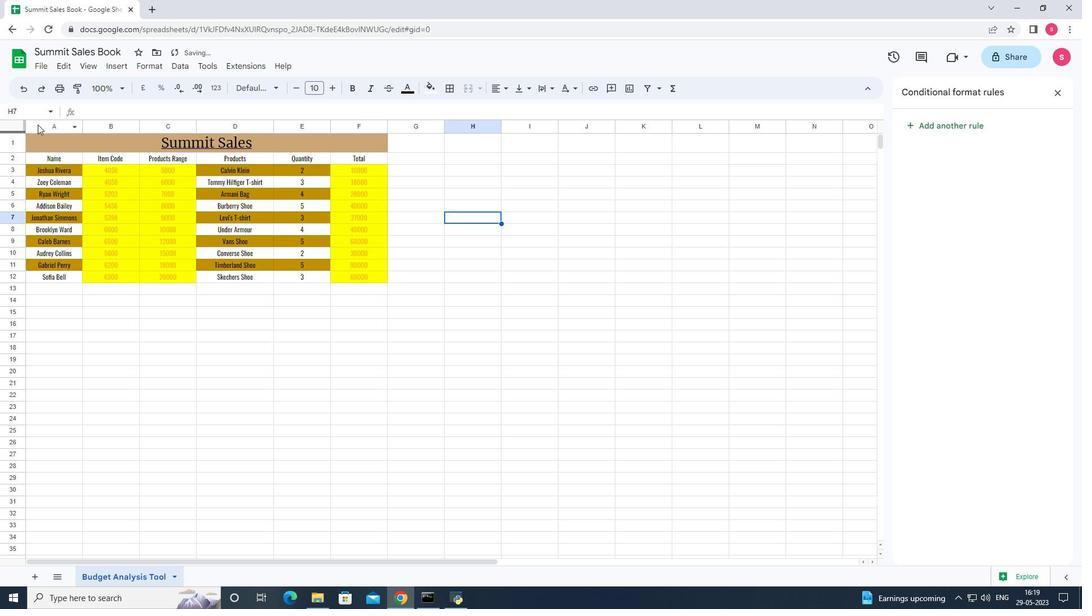 
Action: Mouse moved to (357, 126)
Screenshot: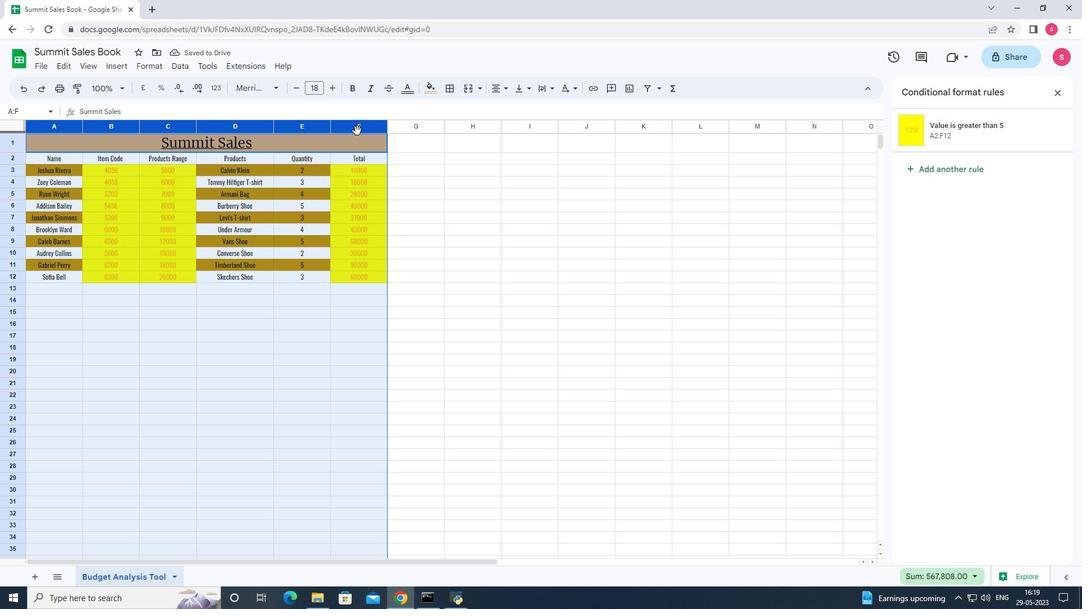 
Action: Mouse pressed right at (357, 126)
Screenshot: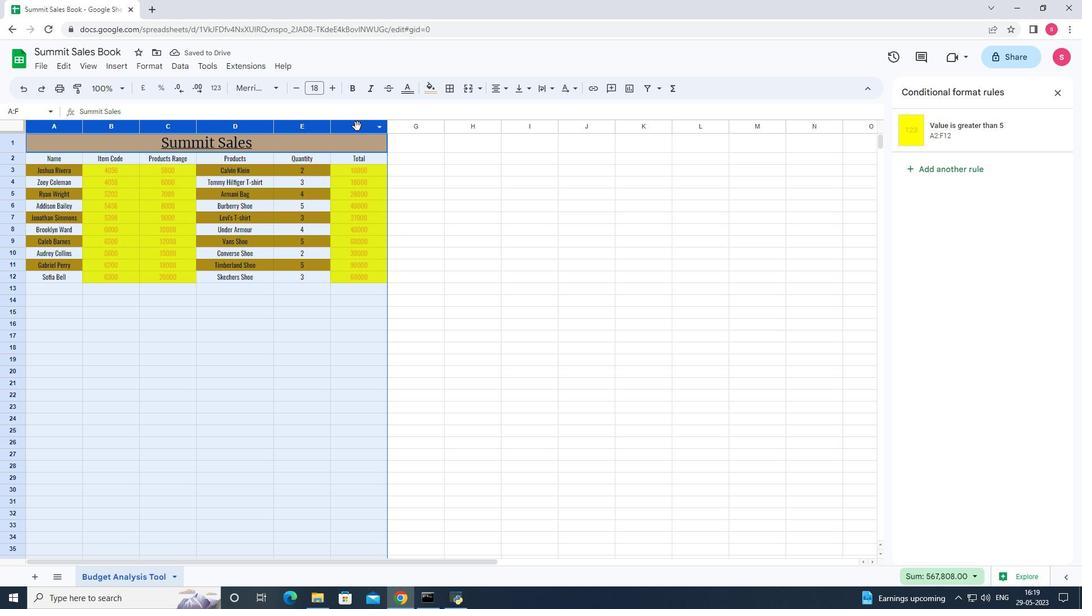 
Action: Mouse moved to (402, 311)
Screenshot: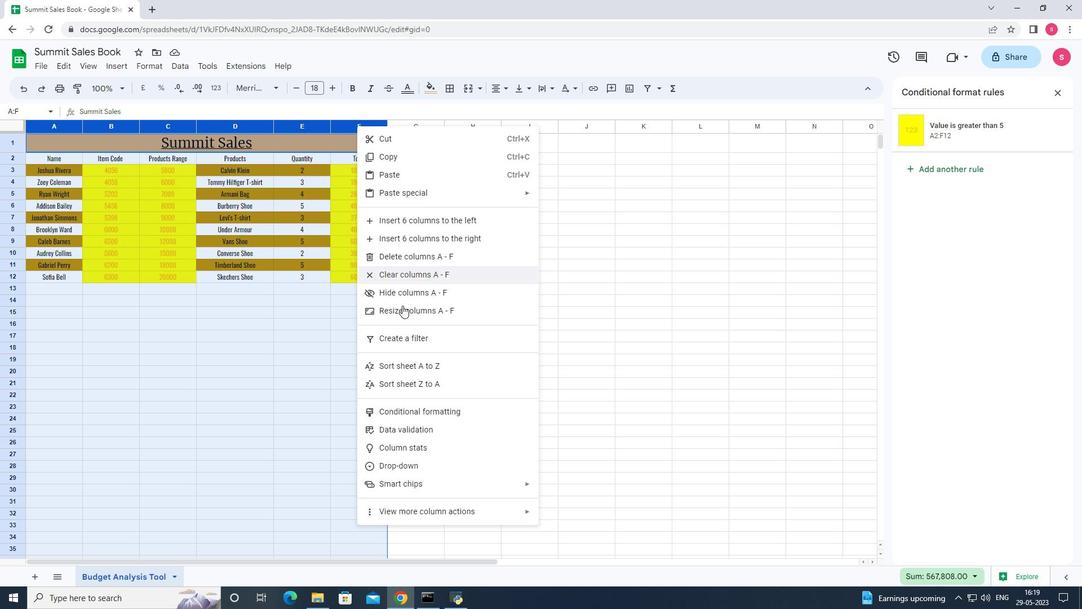 
Action: Mouse pressed left at (402, 311)
Screenshot: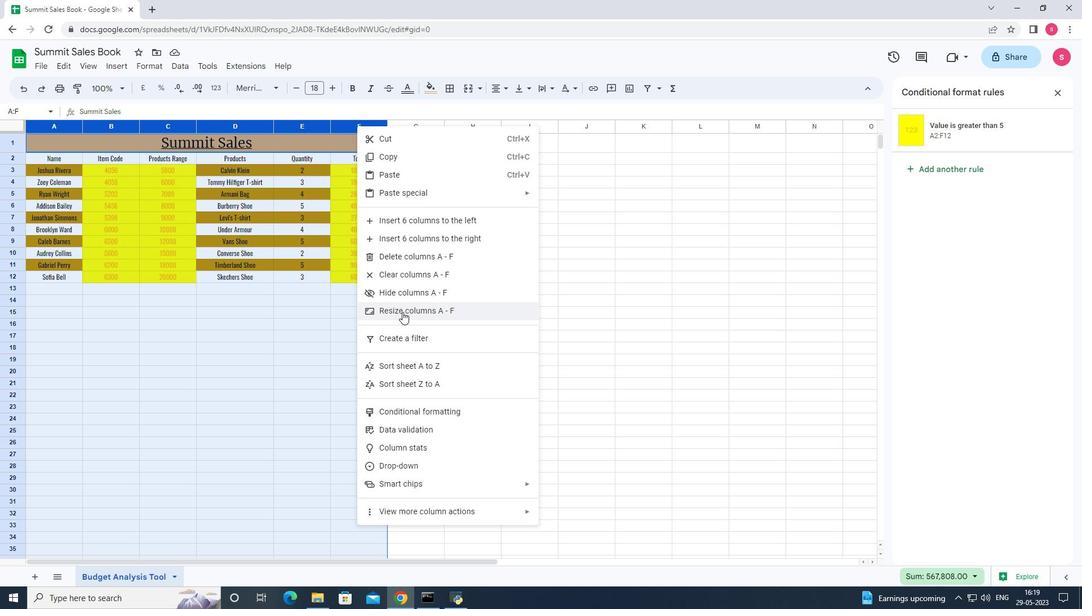 
Action: Key pressed 18<Key.enter>ctrl+S
Screenshot: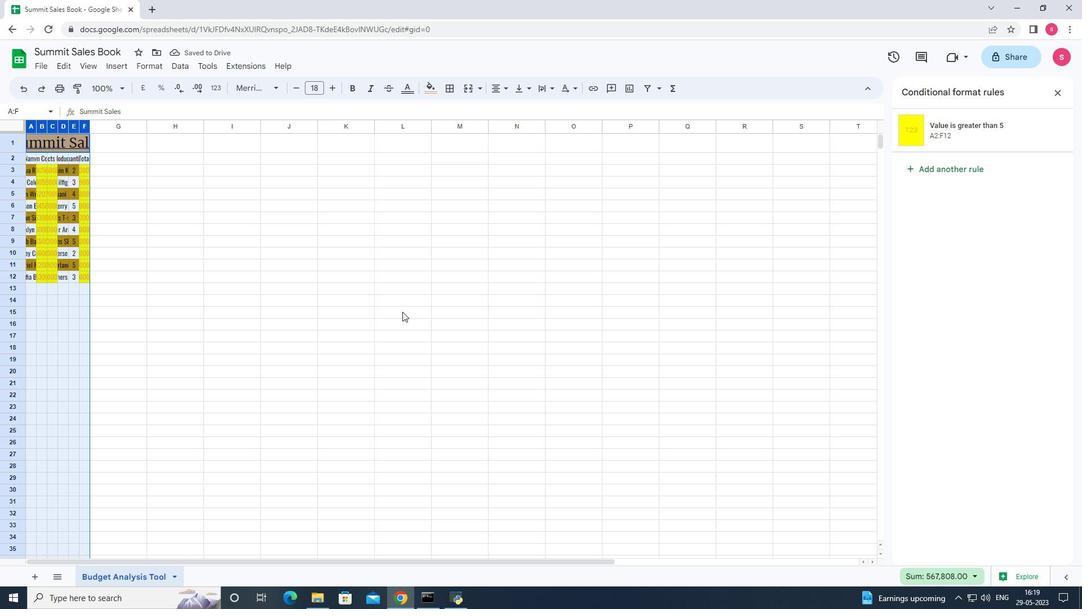 
